 Task: Find connections with filter location Samrāla with filter topic #programingwith filter profile language Potuguese with filter current company Crowe with filter school Government Higher Secondary School - India with filter industry Accessible Hardware Manufacturing with filter service category Filing with filter keywords title Drafter
Action: Mouse moved to (518, 67)
Screenshot: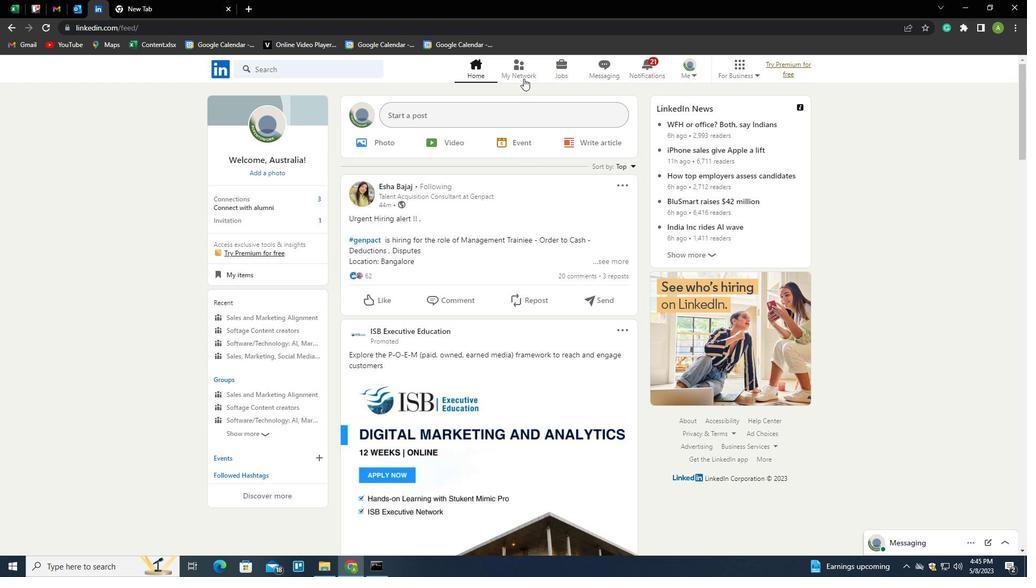 
Action: Mouse pressed left at (518, 67)
Screenshot: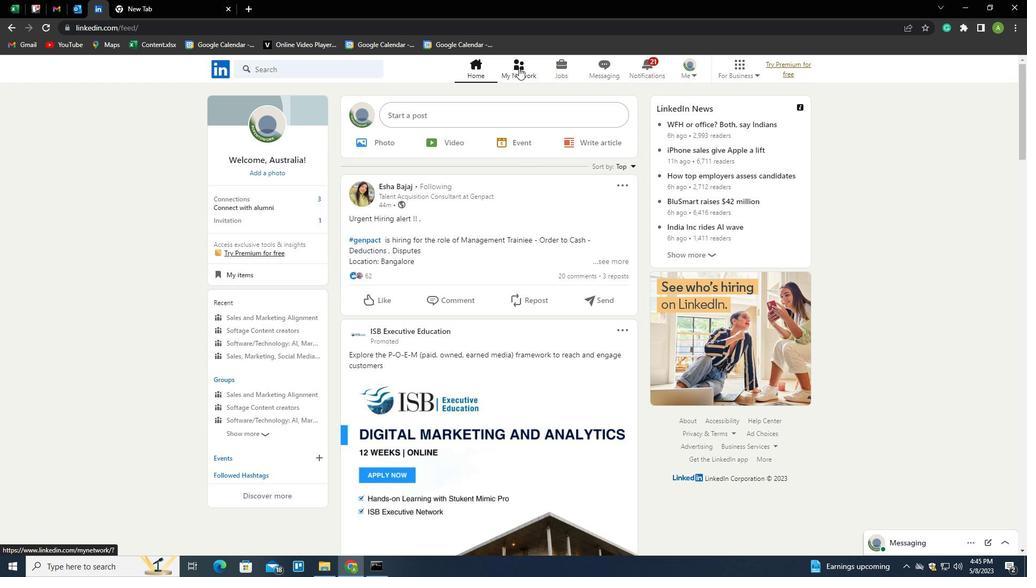 
Action: Mouse moved to (287, 127)
Screenshot: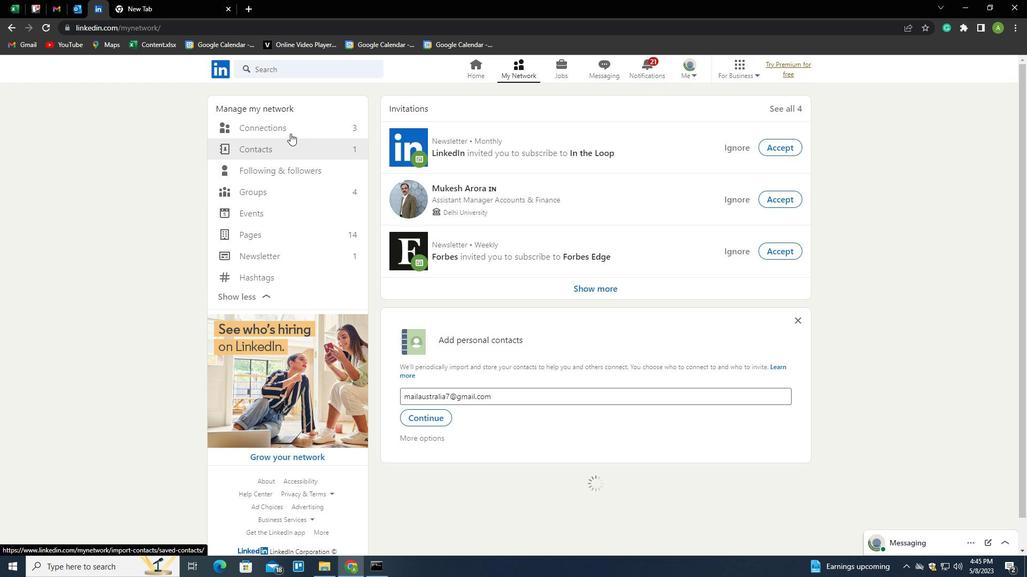 
Action: Mouse pressed left at (287, 127)
Screenshot: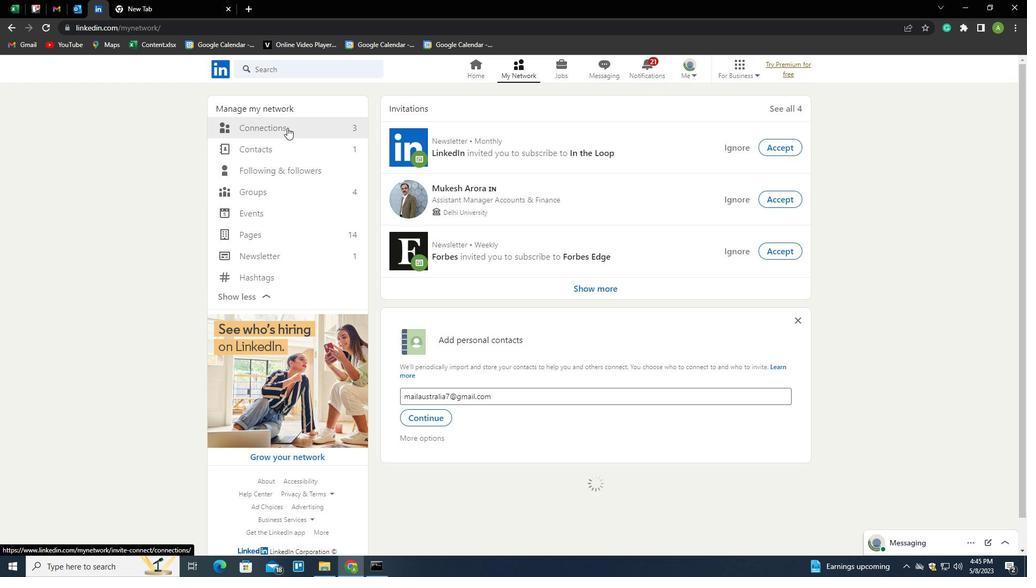 
Action: Mouse moved to (588, 128)
Screenshot: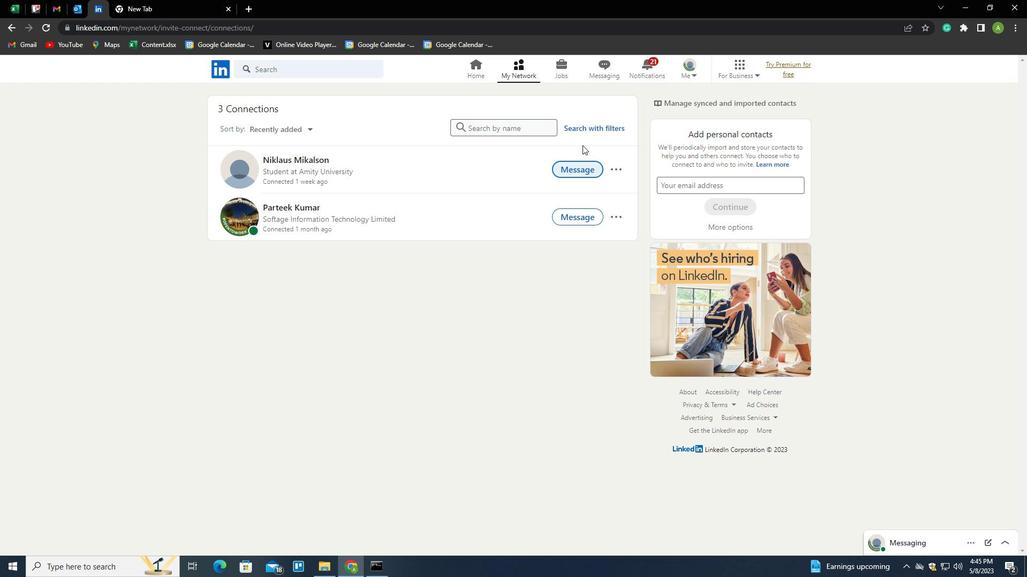 
Action: Mouse pressed left at (588, 128)
Screenshot: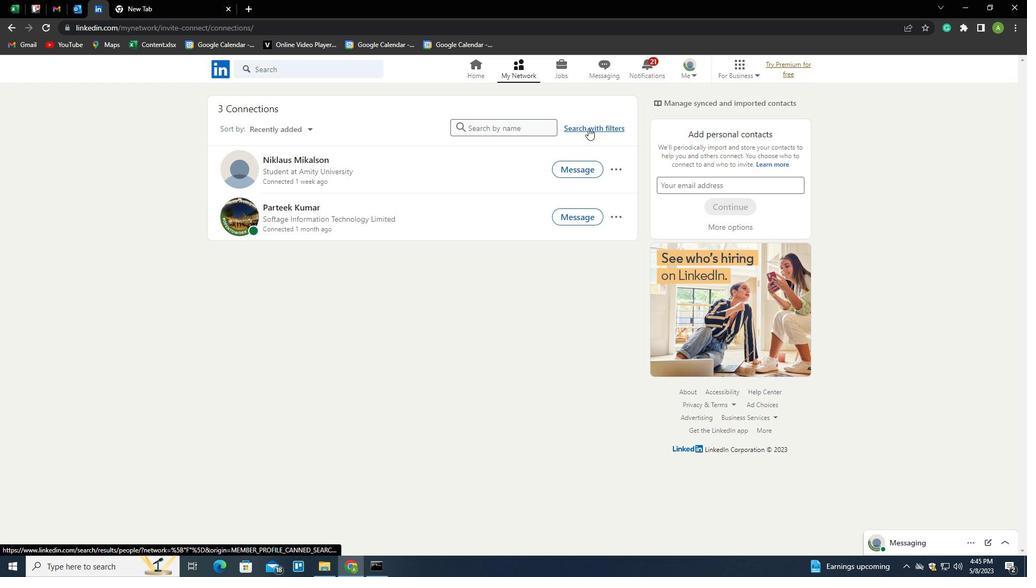 
Action: Mouse moved to (550, 98)
Screenshot: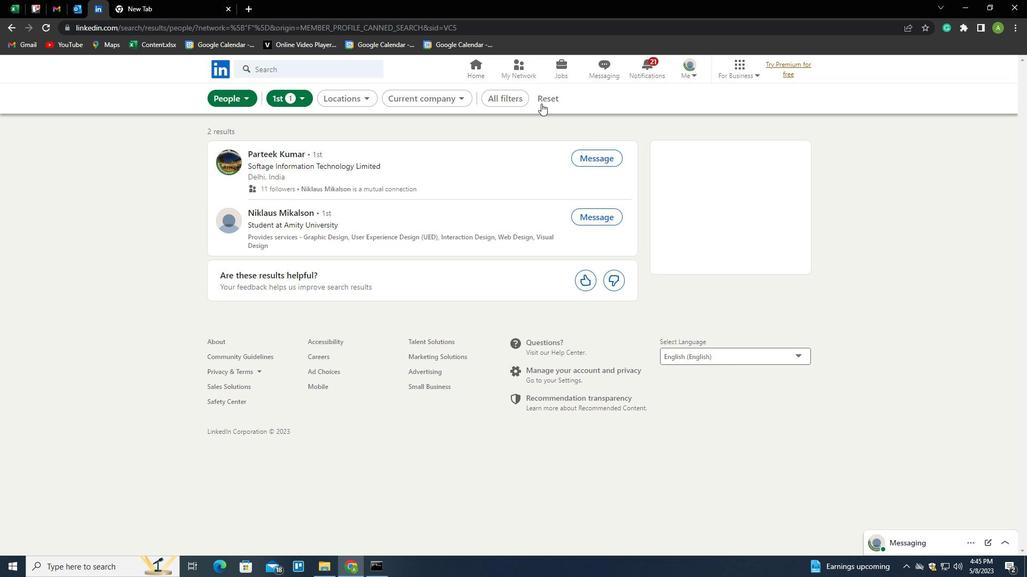 
Action: Mouse pressed left at (550, 98)
Screenshot: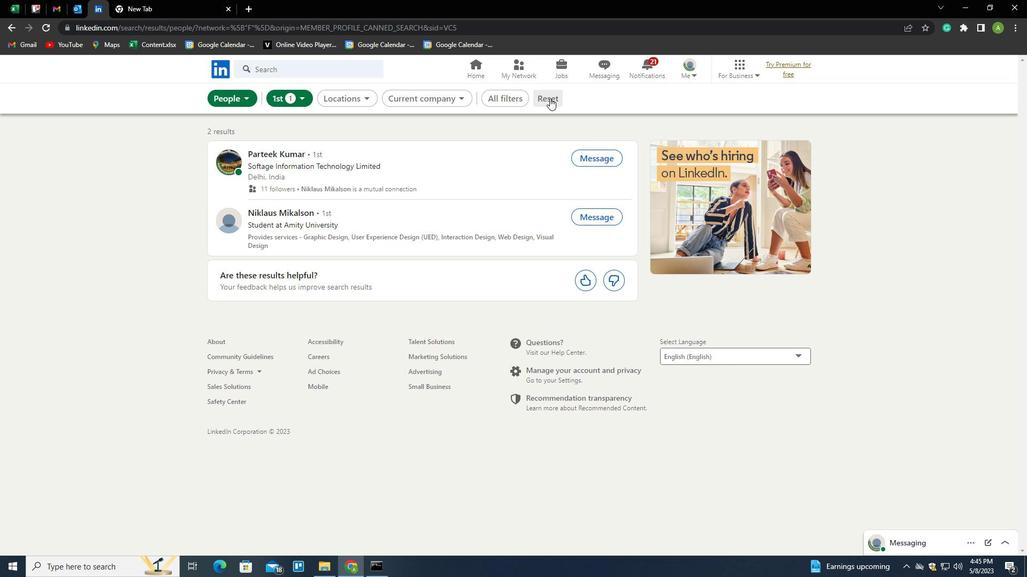 
Action: Mouse moved to (530, 97)
Screenshot: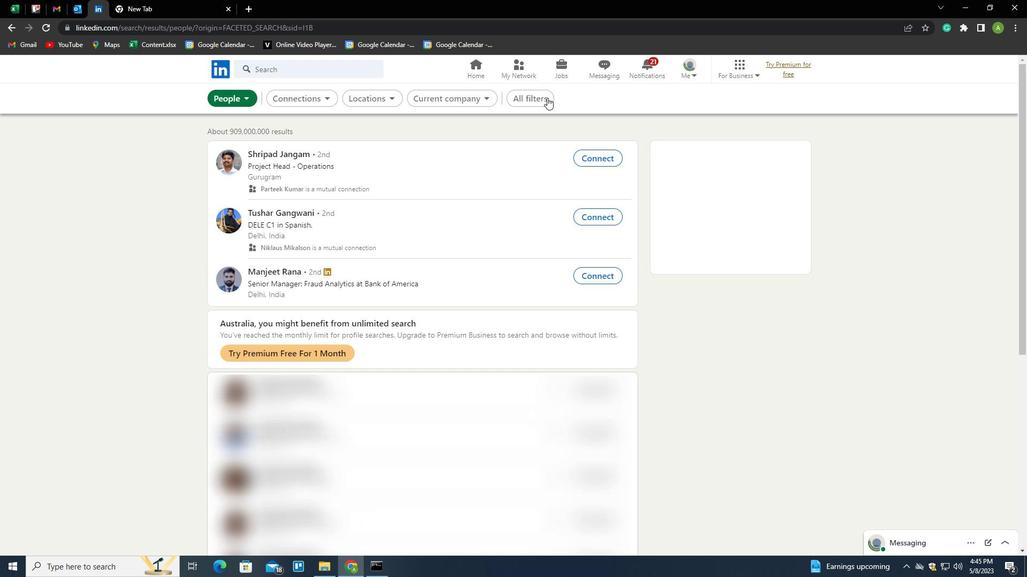 
Action: Mouse pressed left at (530, 97)
Screenshot: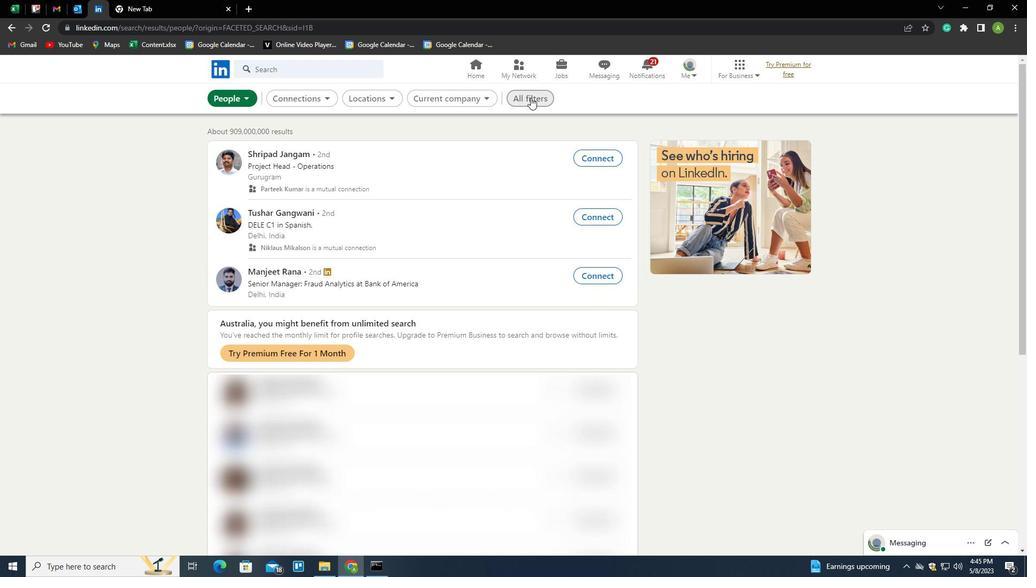 
Action: Mouse moved to (905, 386)
Screenshot: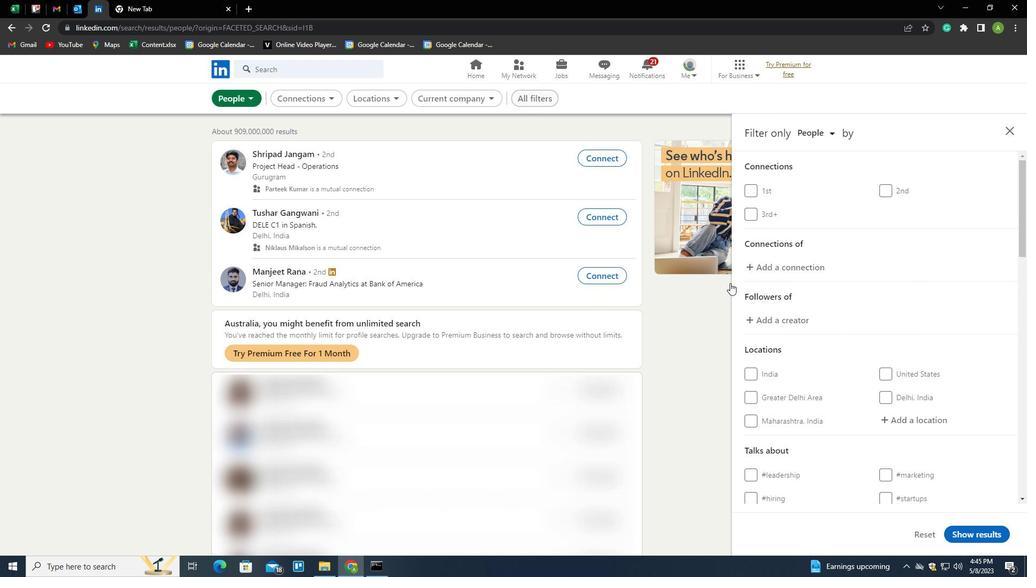 
Action: Mouse scrolled (905, 385) with delta (0, 0)
Screenshot: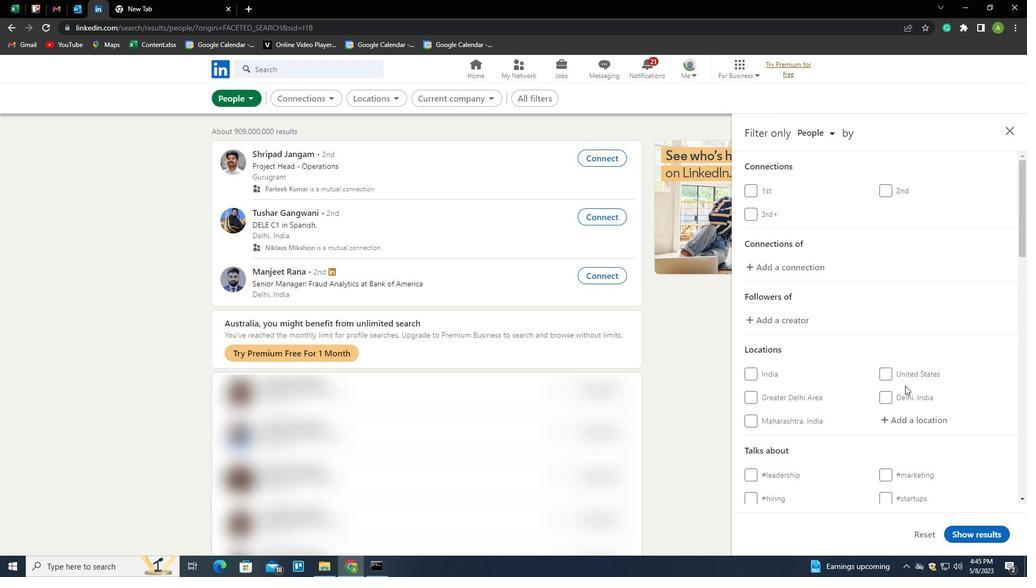 
Action: Mouse scrolled (905, 385) with delta (0, 0)
Screenshot: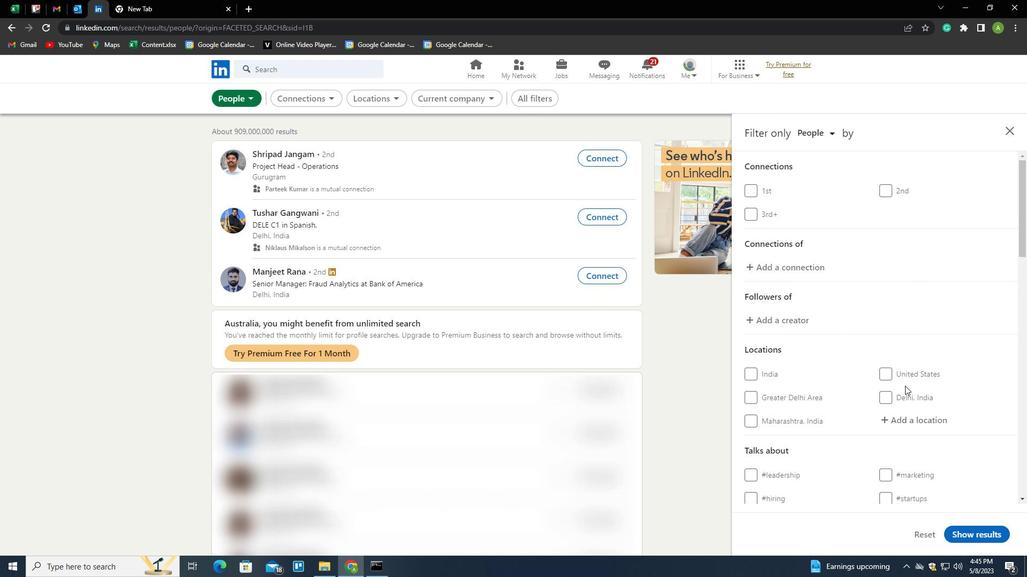 
Action: Mouse moved to (896, 316)
Screenshot: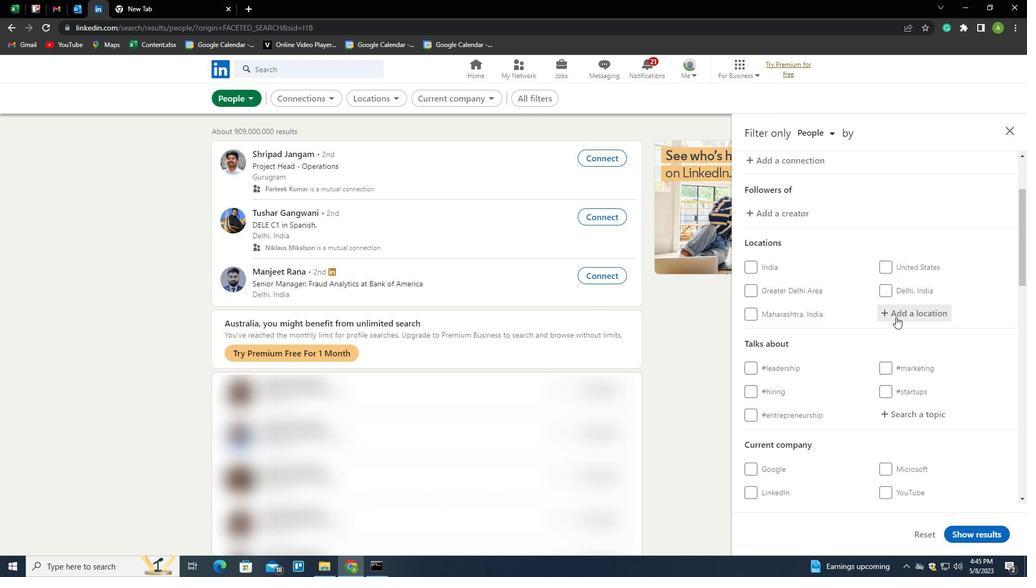 
Action: Mouse pressed left at (896, 316)
Screenshot: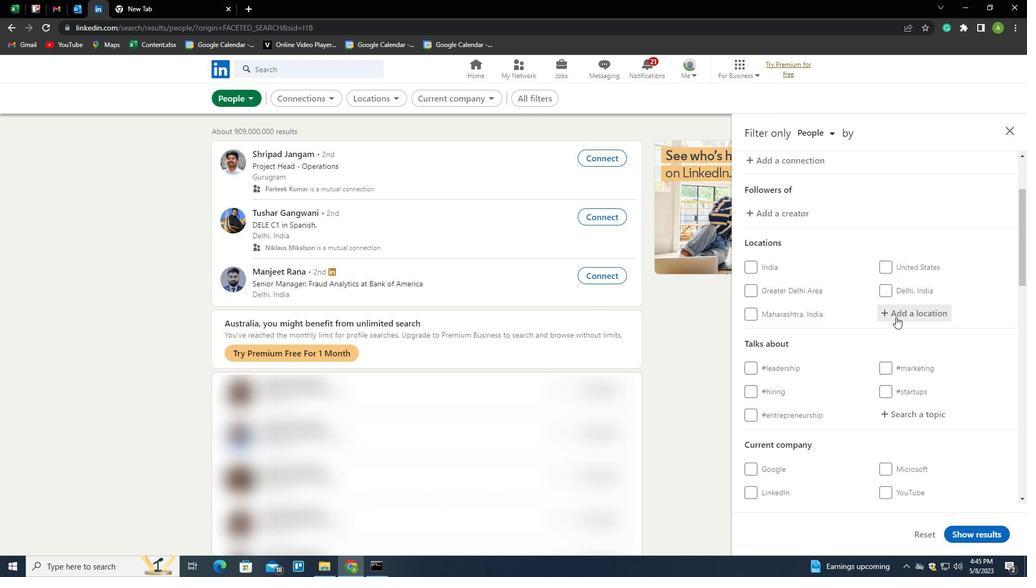 
Action: Key pressed <Key.shift>SA
Screenshot: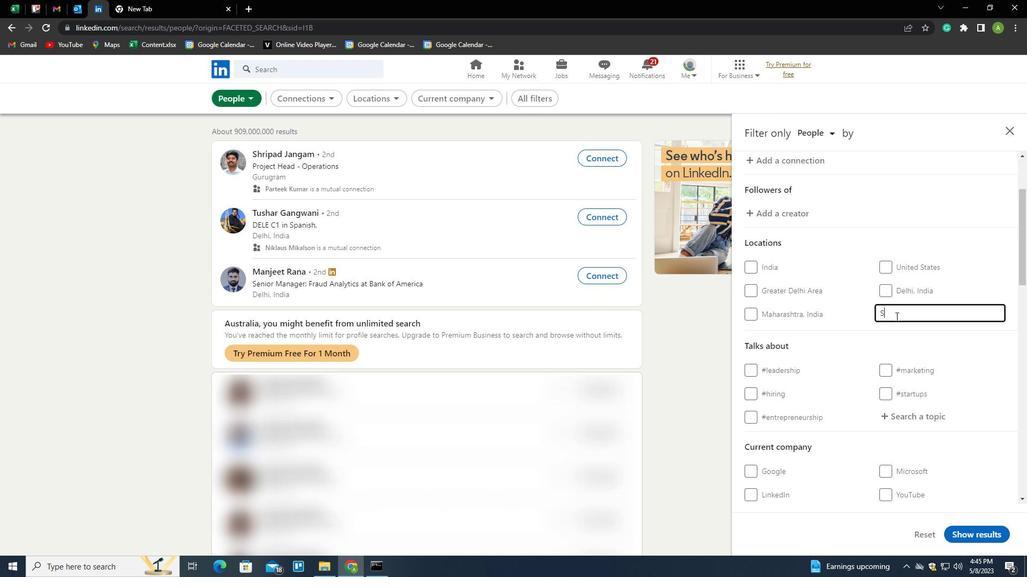 
Action: Mouse moved to (948, 281)
Screenshot: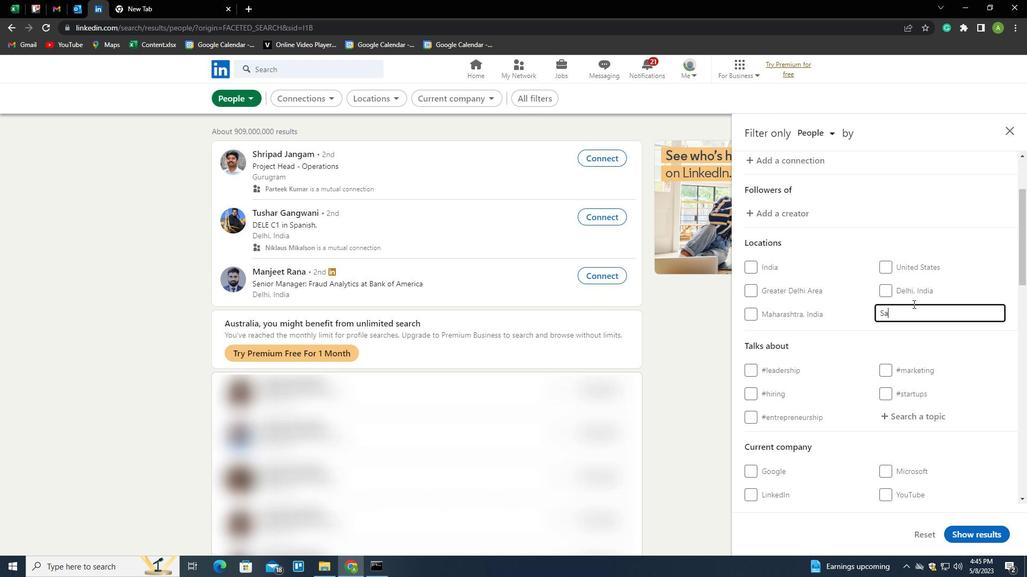 
Action: Key pressed MRALA<Key.down><Key.enter>
Screenshot: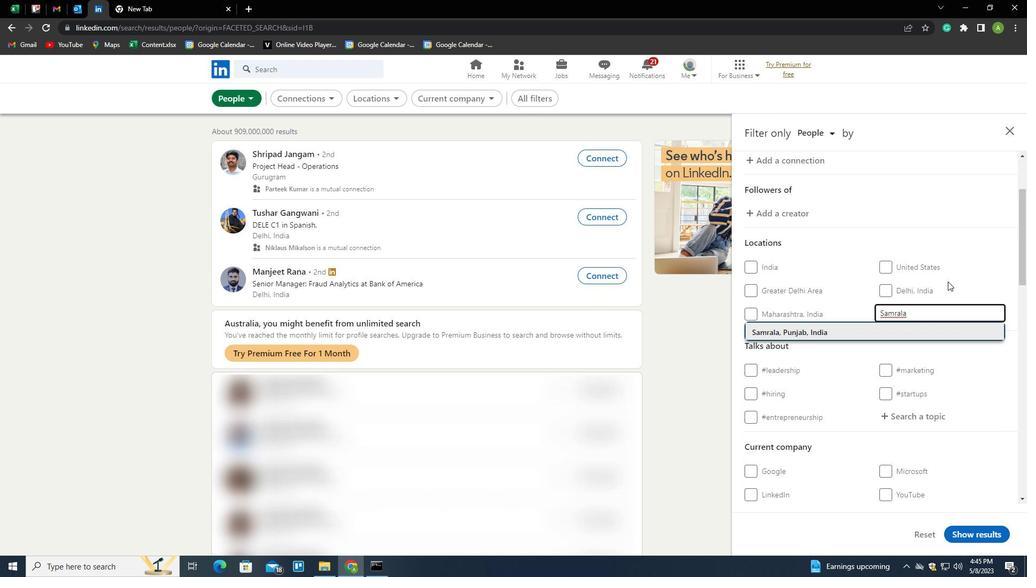 
Action: Mouse scrolled (948, 281) with delta (0, 0)
Screenshot: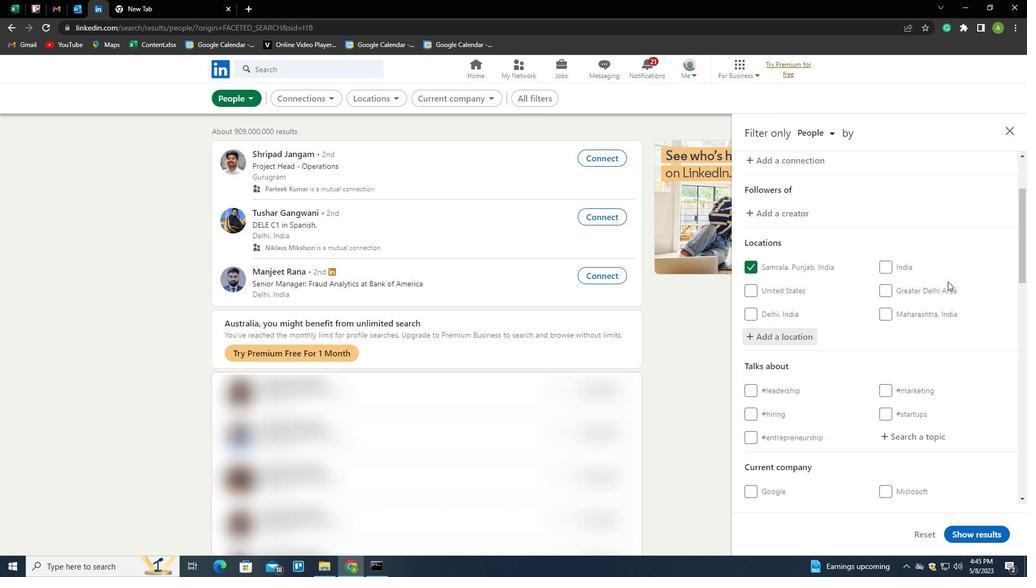 
Action: Mouse scrolled (948, 281) with delta (0, 0)
Screenshot: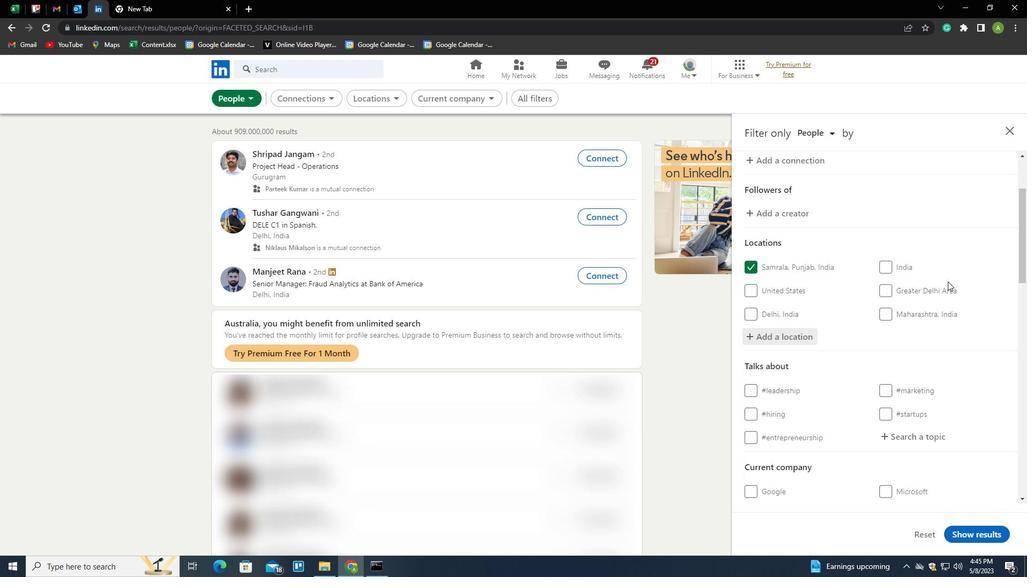
Action: Mouse scrolled (948, 281) with delta (0, 0)
Screenshot: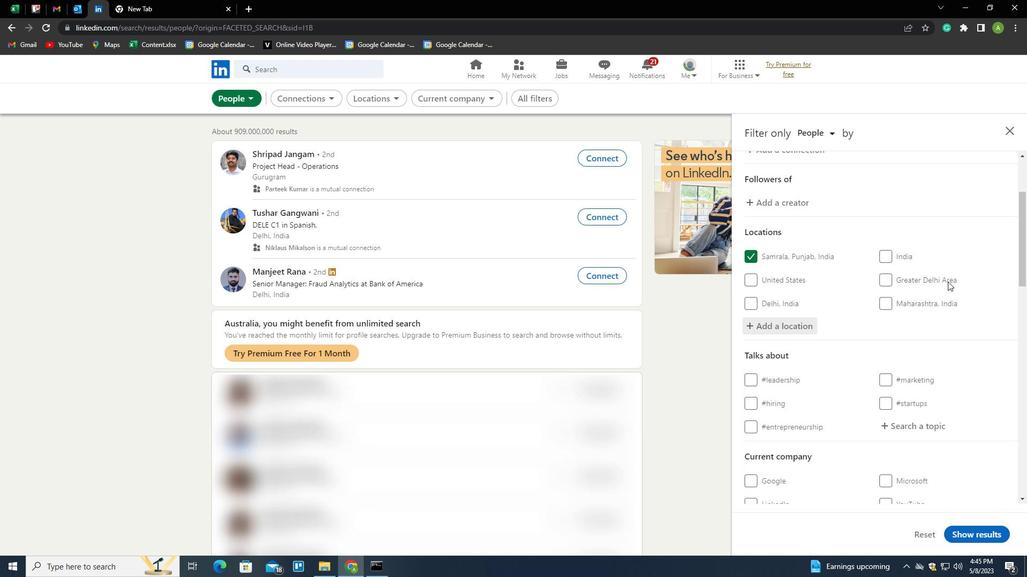 
Action: Mouse moved to (931, 279)
Screenshot: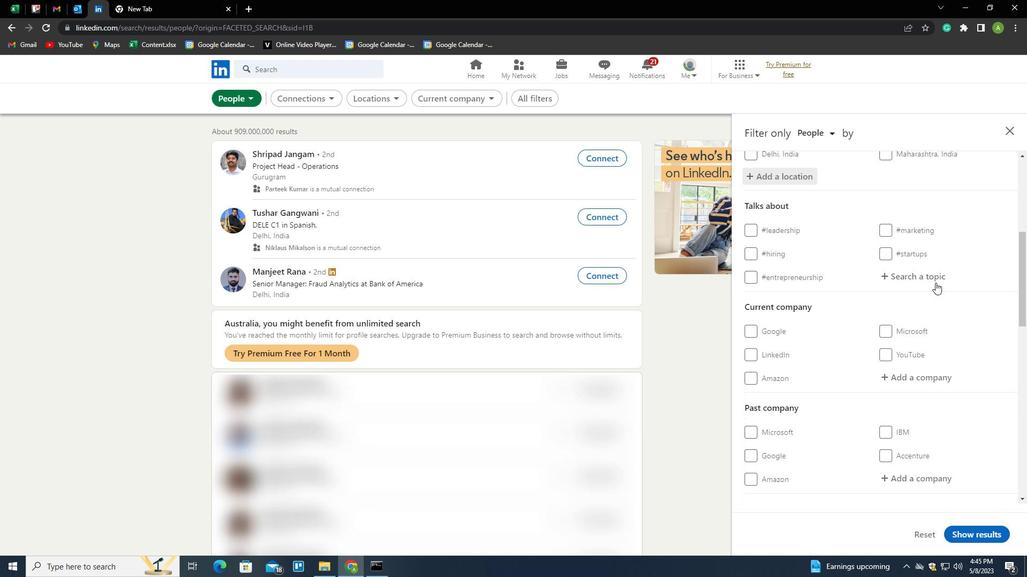 
Action: Mouse pressed left at (931, 279)
Screenshot: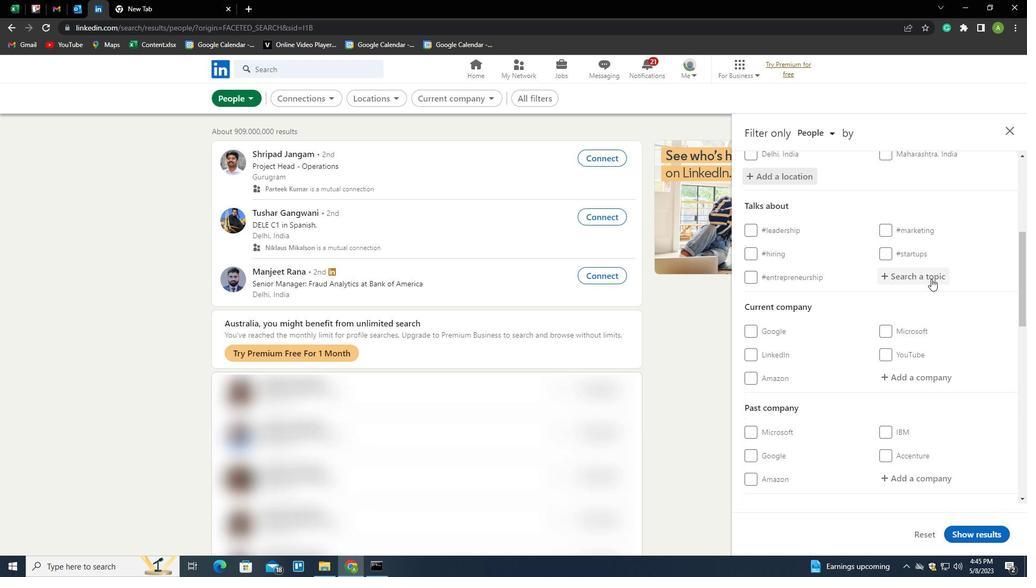 
Action: Mouse moved to (930, 279)
Screenshot: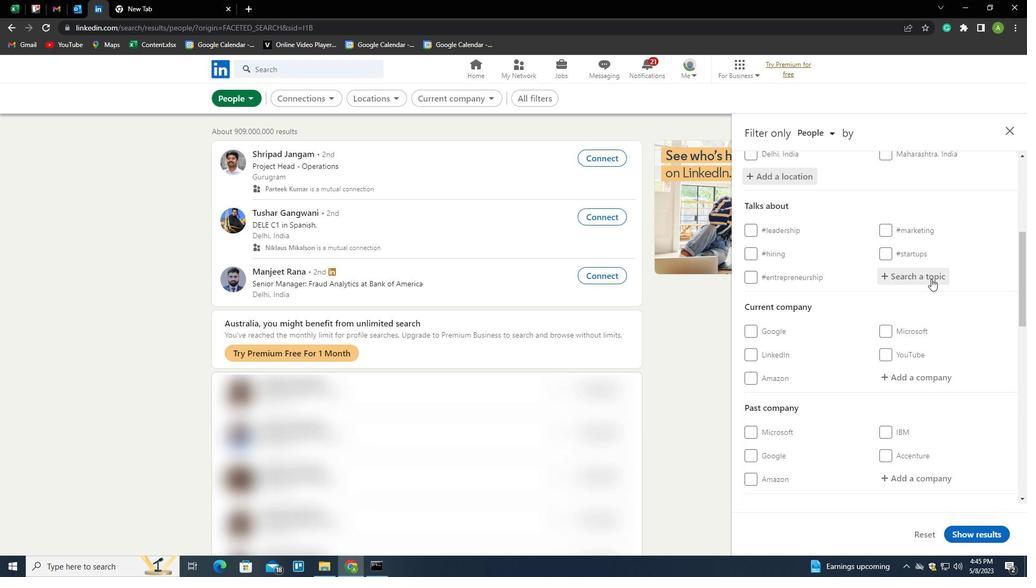 
Action: Key pressed PROGRAMMING<Key.down><Key.enter>
Screenshot: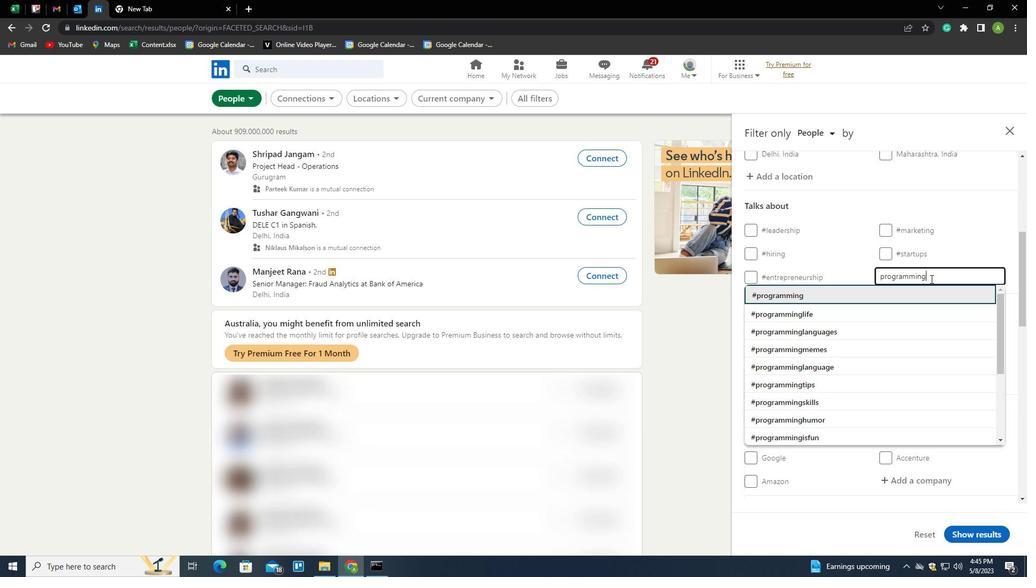 
Action: Mouse scrolled (930, 278) with delta (0, 0)
Screenshot: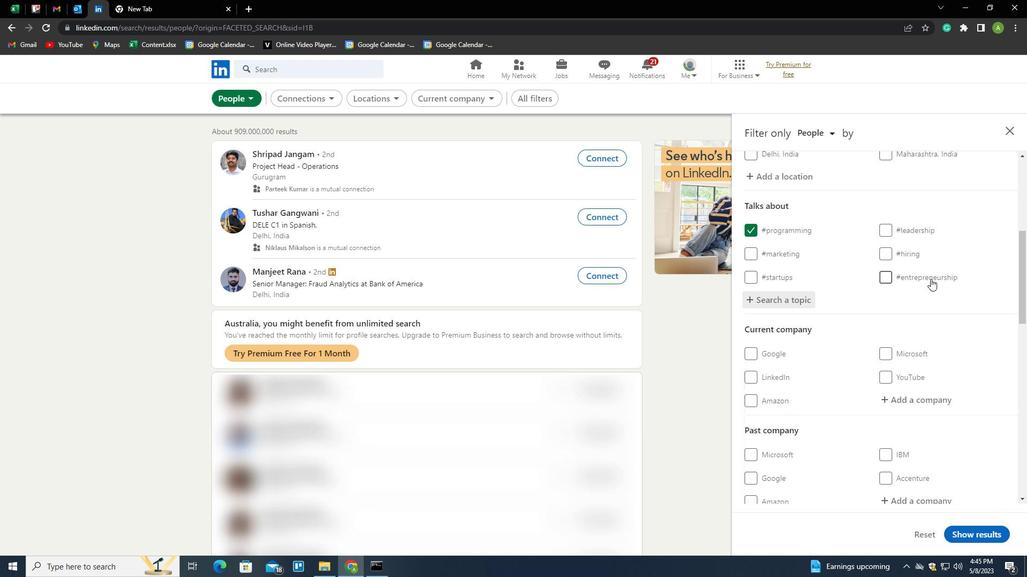 
Action: Mouse scrolled (930, 278) with delta (0, 0)
Screenshot: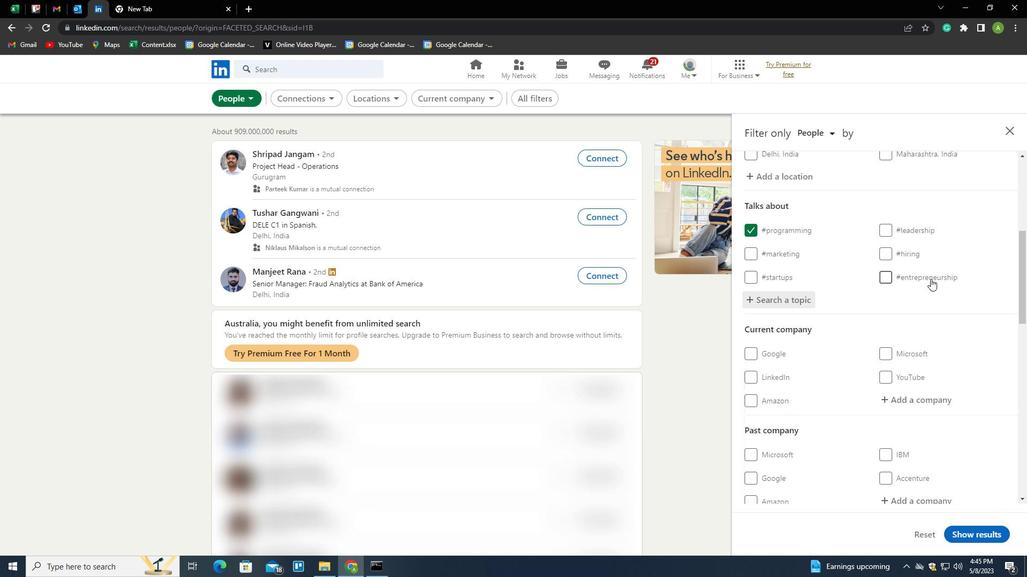 
Action: Mouse scrolled (930, 278) with delta (0, 0)
Screenshot: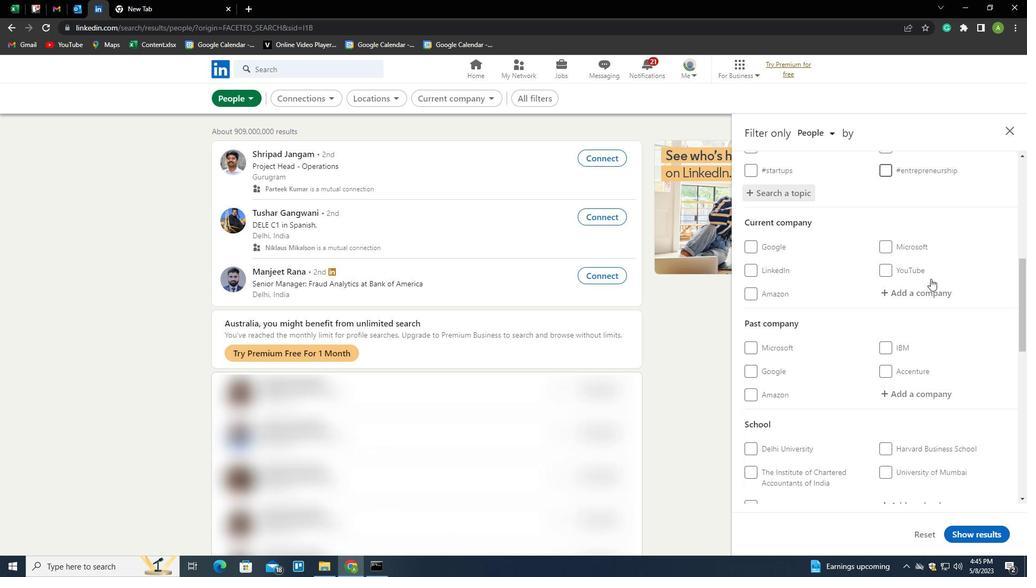 
Action: Mouse moved to (914, 287)
Screenshot: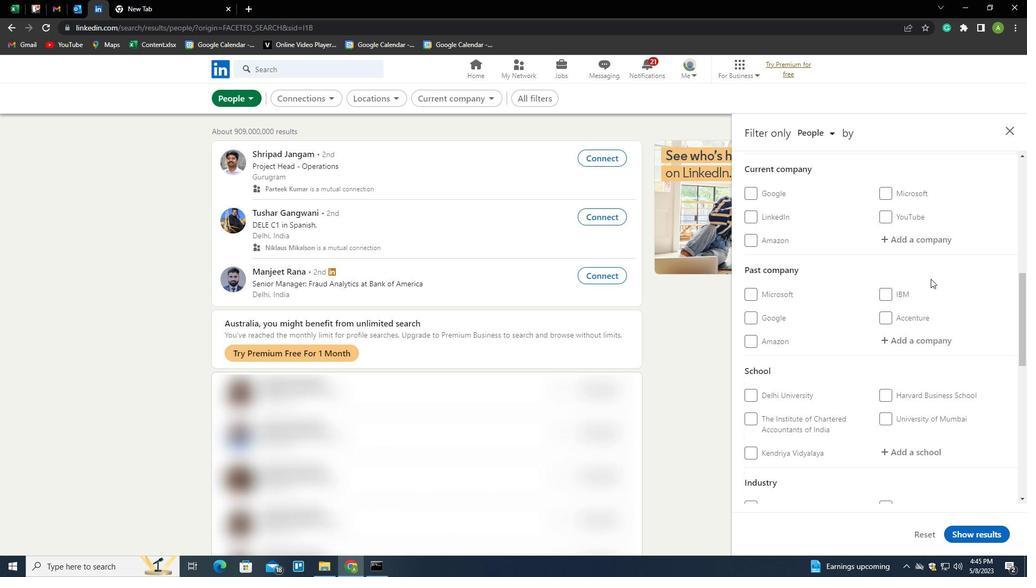 
Action: Mouse scrolled (914, 286) with delta (0, 0)
Screenshot: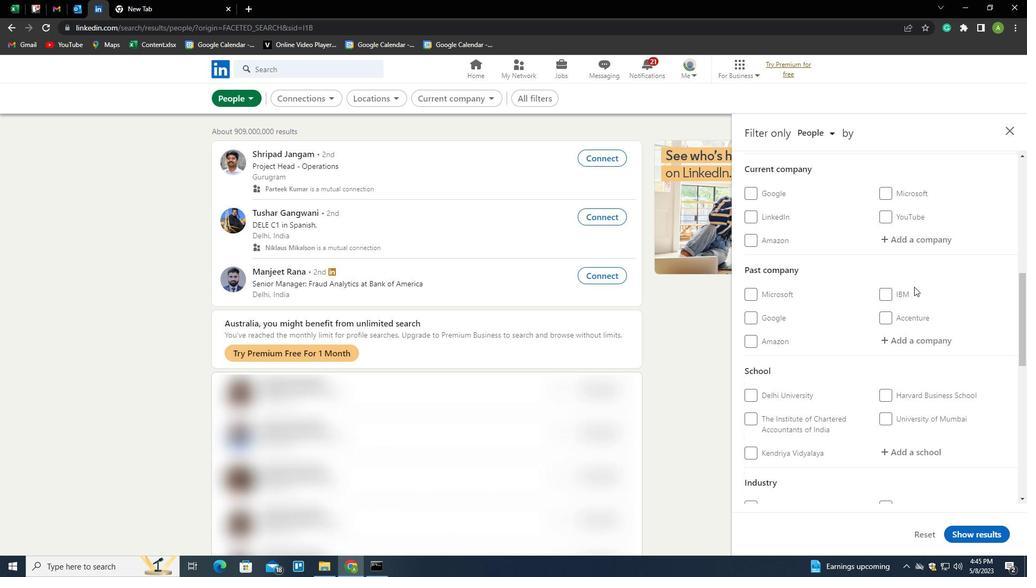 
Action: Mouse scrolled (914, 286) with delta (0, 0)
Screenshot: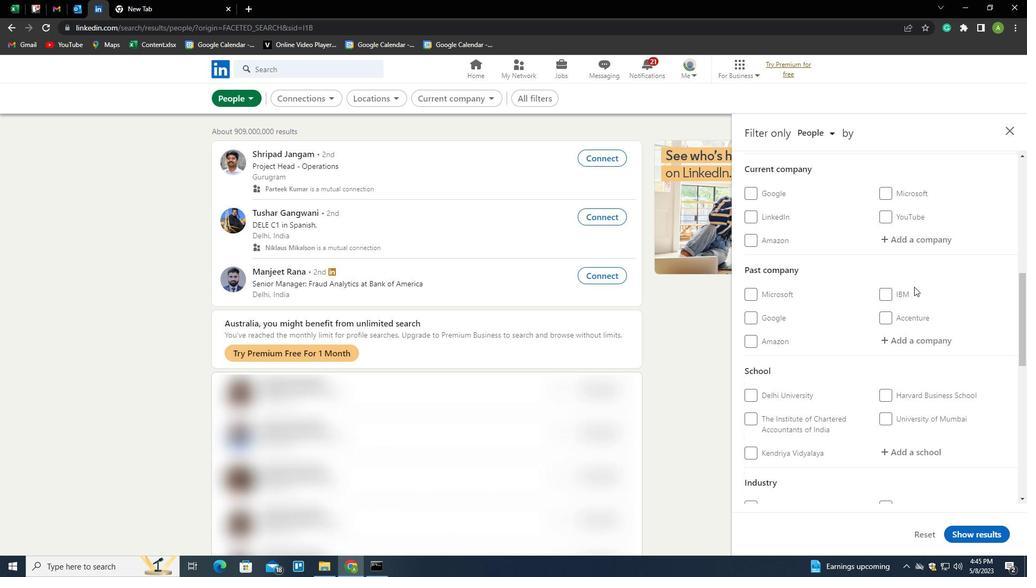 
Action: Mouse scrolled (914, 286) with delta (0, 0)
Screenshot: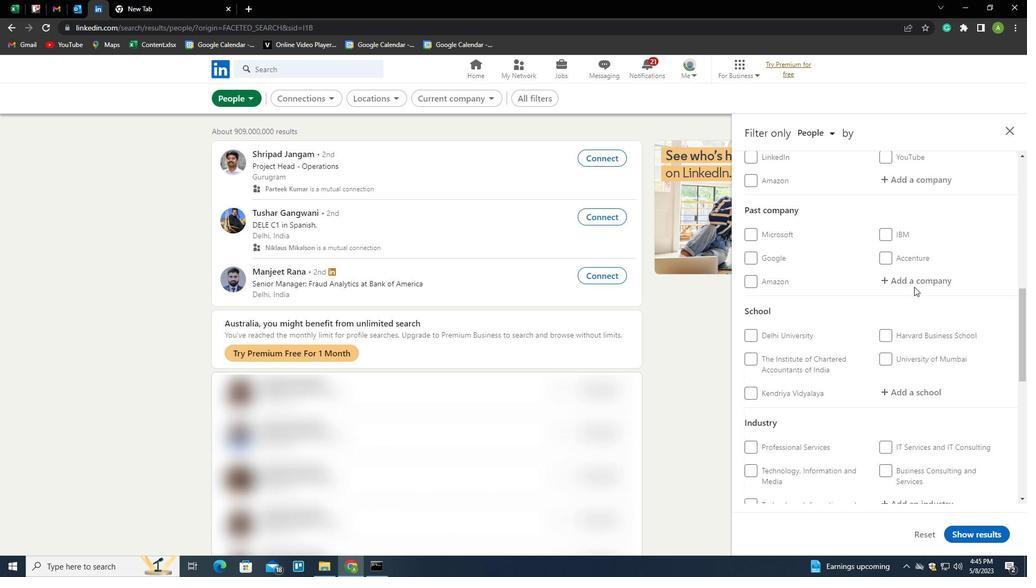 
Action: Mouse scrolled (914, 286) with delta (0, 0)
Screenshot: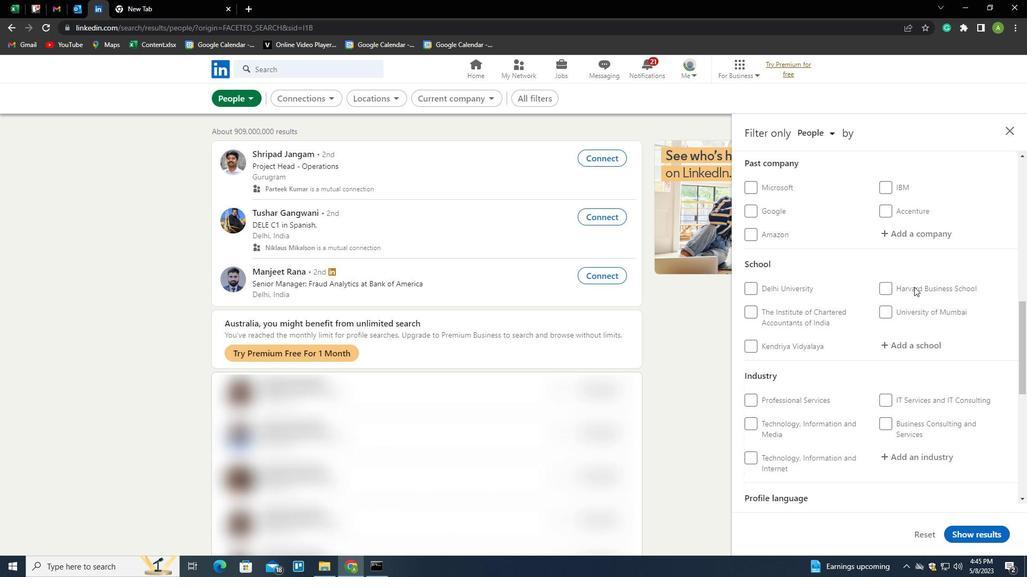 
Action: Mouse scrolled (914, 286) with delta (0, 0)
Screenshot: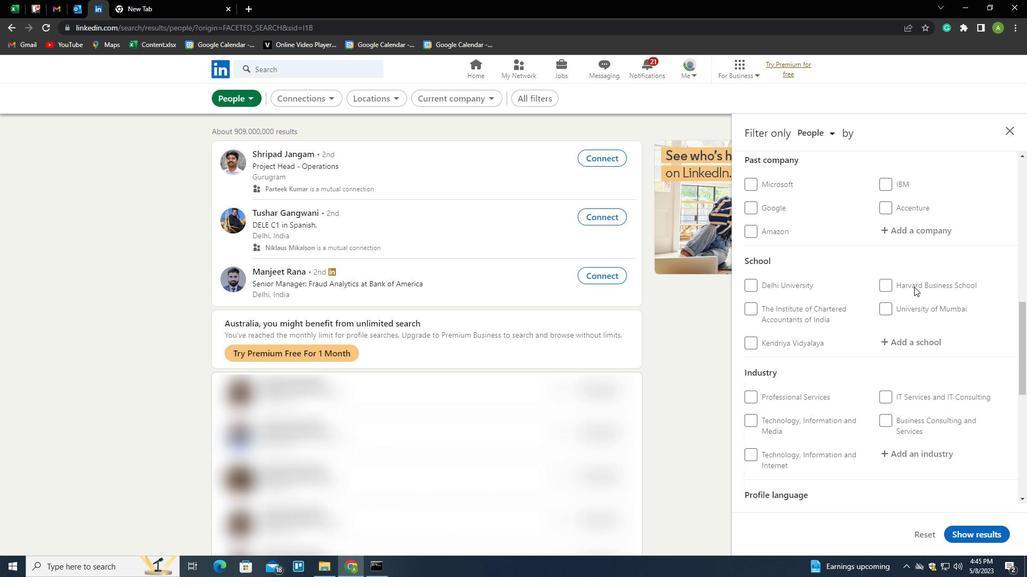 
Action: Mouse scrolled (914, 286) with delta (0, 0)
Screenshot: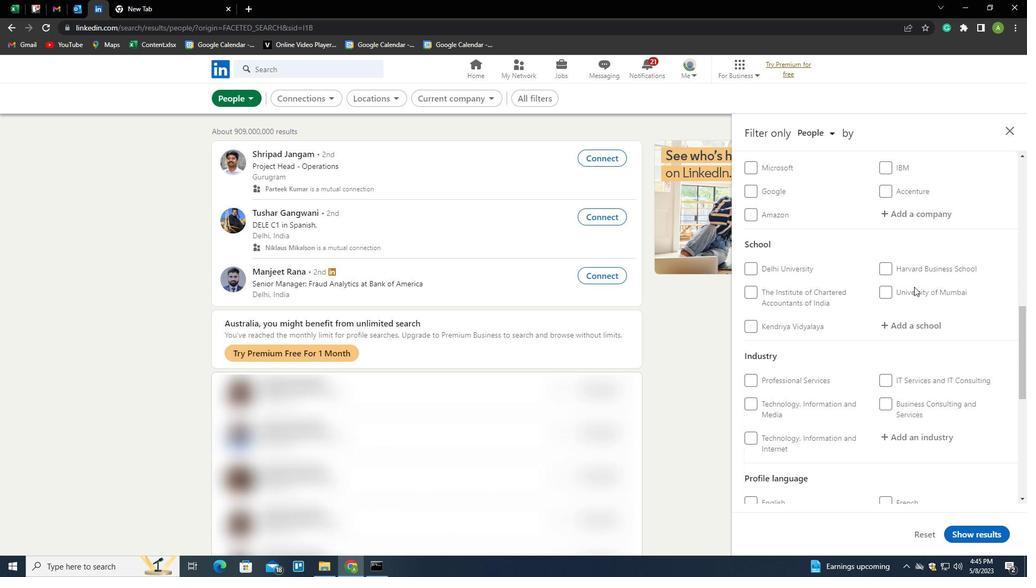 
Action: Mouse scrolled (914, 286) with delta (0, 0)
Screenshot: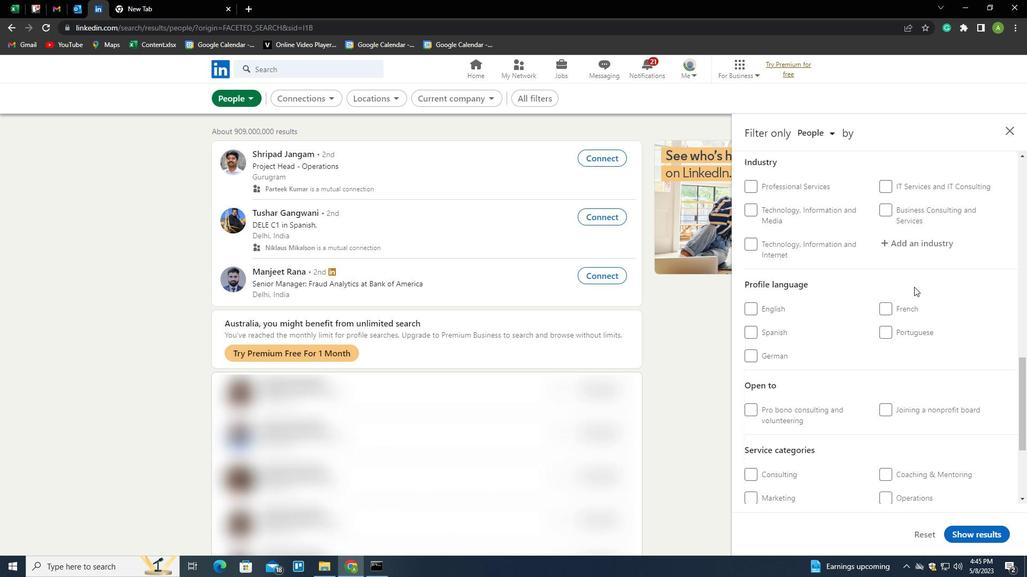 
Action: Mouse moved to (906, 280)
Screenshot: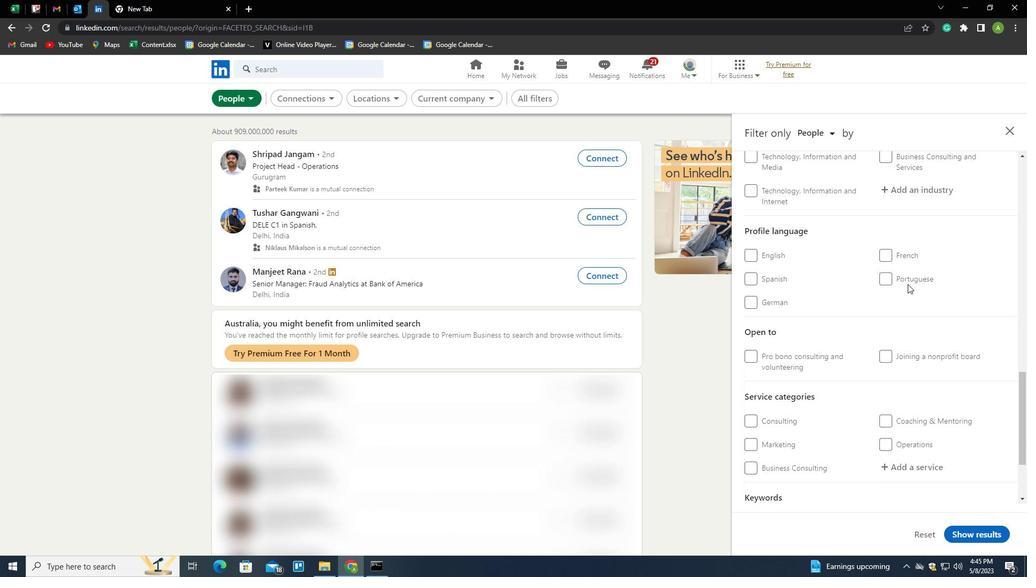 
Action: Mouse pressed left at (906, 280)
Screenshot: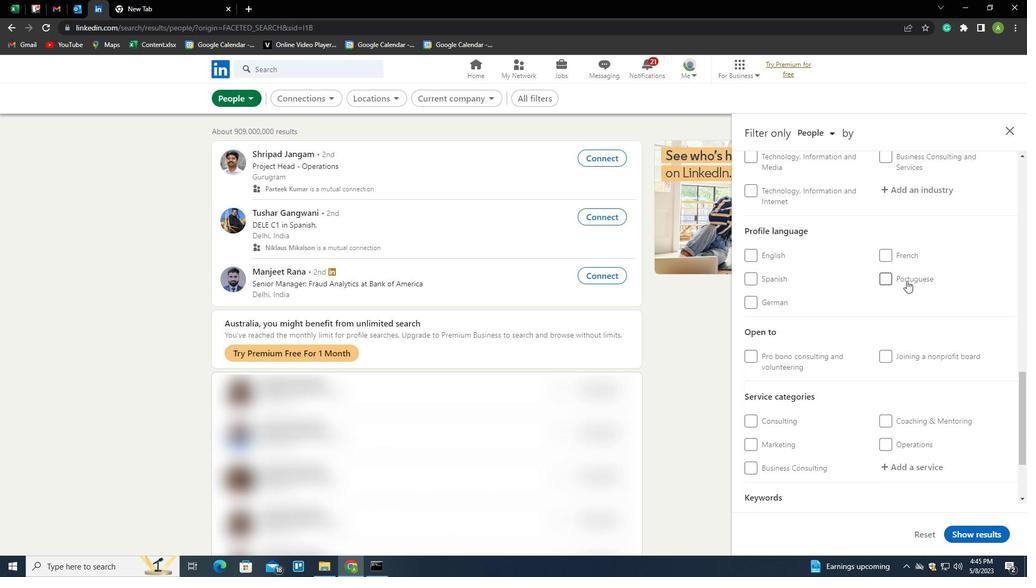 
Action: Mouse moved to (960, 261)
Screenshot: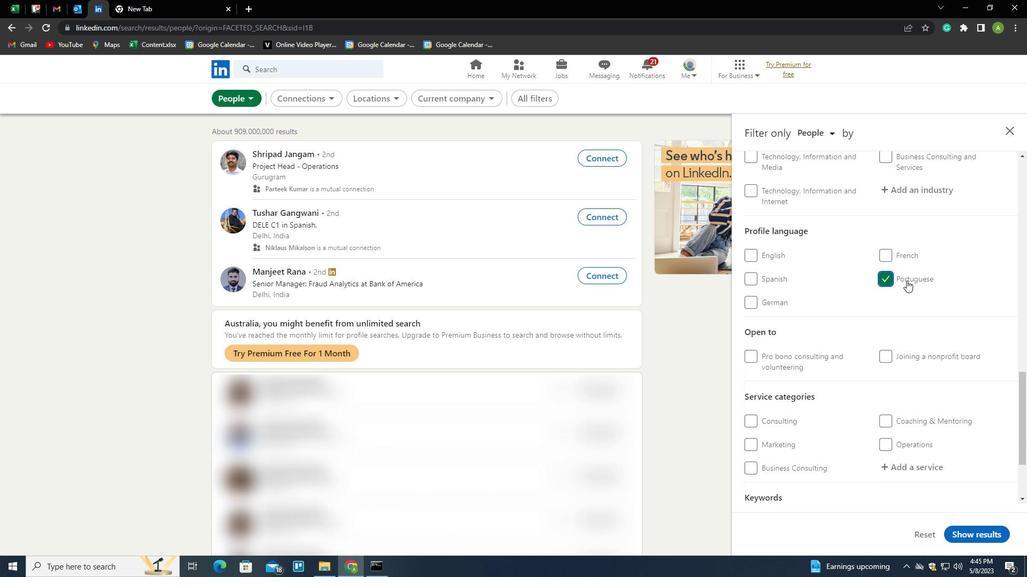 
Action: Mouse scrolled (960, 261) with delta (0, 0)
Screenshot: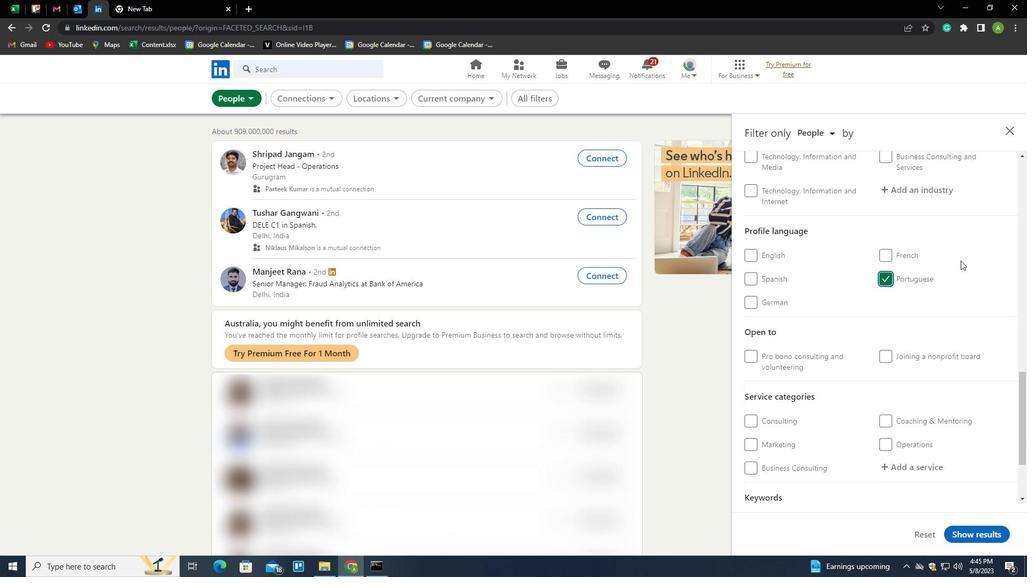 
Action: Mouse moved to (961, 260)
Screenshot: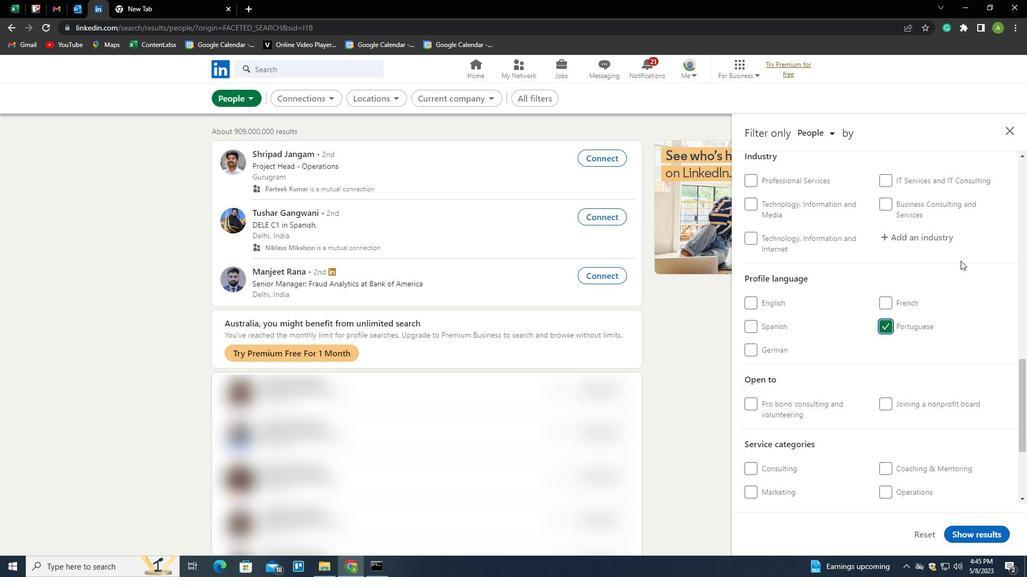 
Action: Mouse scrolled (961, 261) with delta (0, 0)
Screenshot: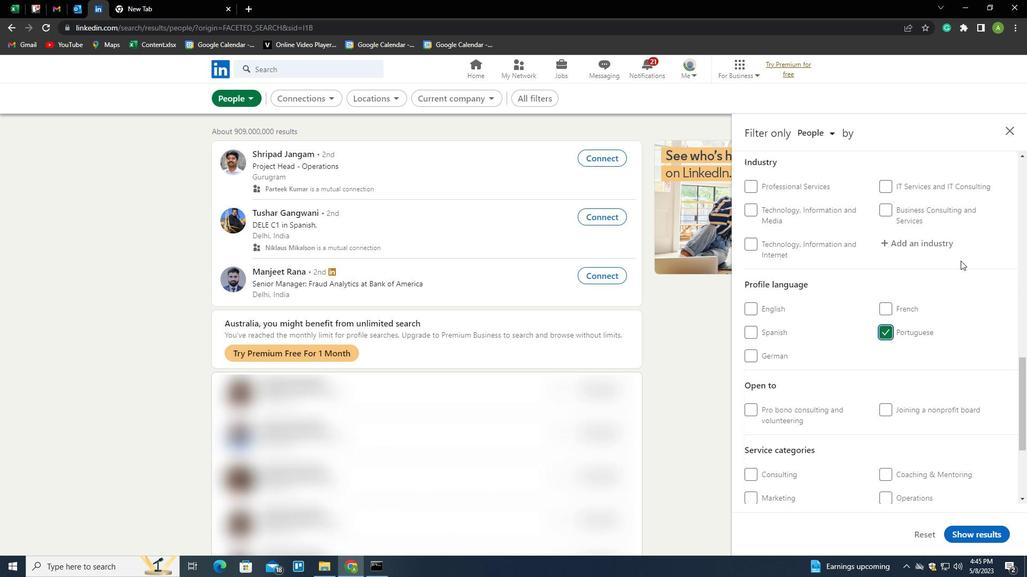 
Action: Mouse scrolled (961, 261) with delta (0, 0)
Screenshot: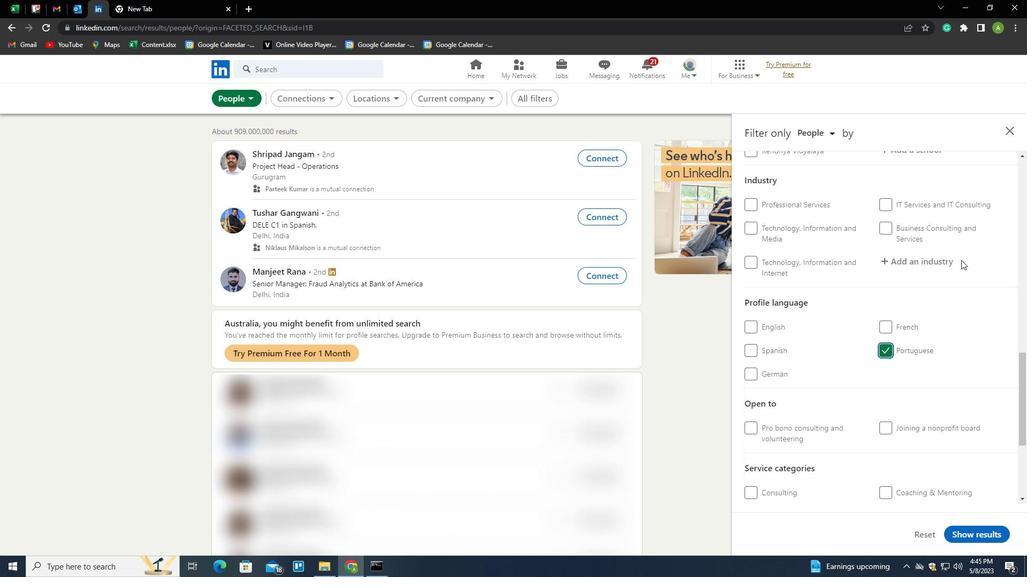 
Action: Mouse scrolled (961, 261) with delta (0, 0)
Screenshot: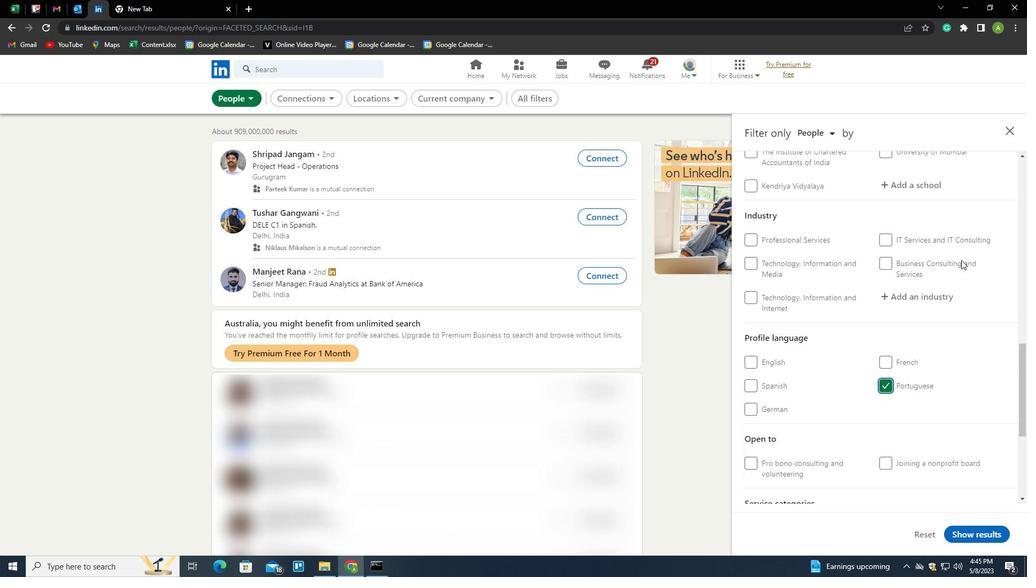 
Action: Mouse scrolled (961, 261) with delta (0, 0)
Screenshot: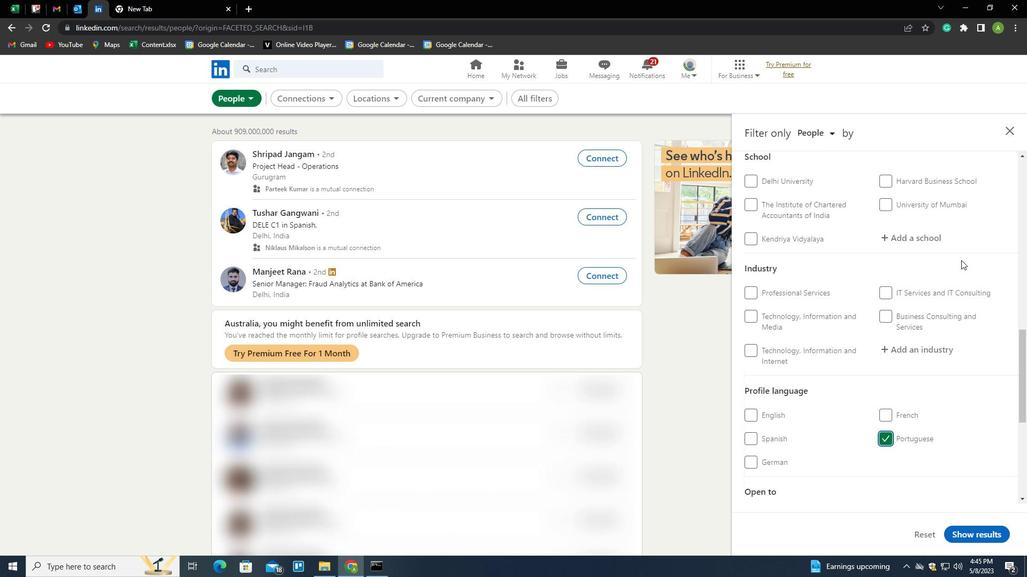 
Action: Mouse scrolled (961, 261) with delta (0, 0)
Screenshot: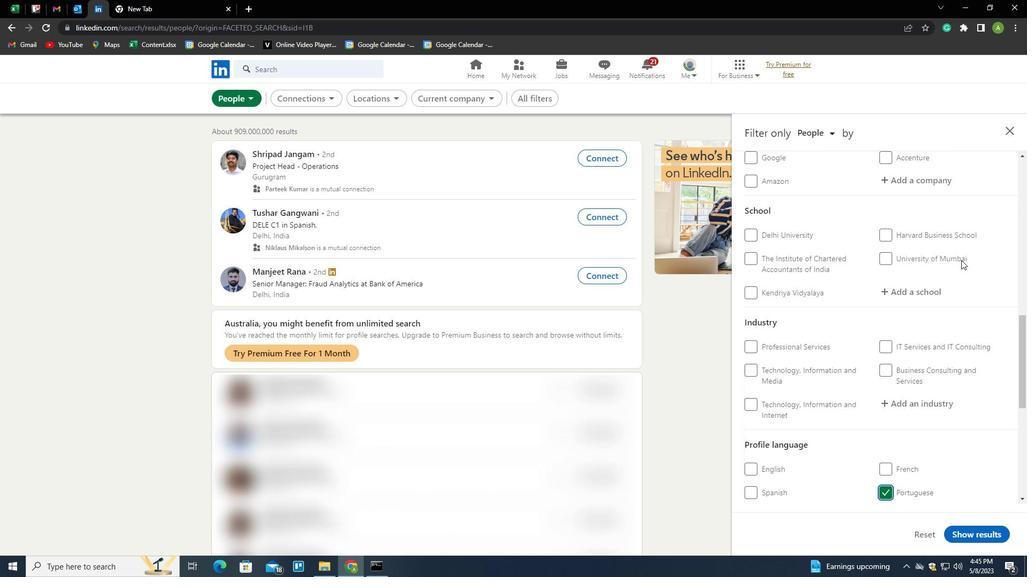 
Action: Mouse moved to (938, 276)
Screenshot: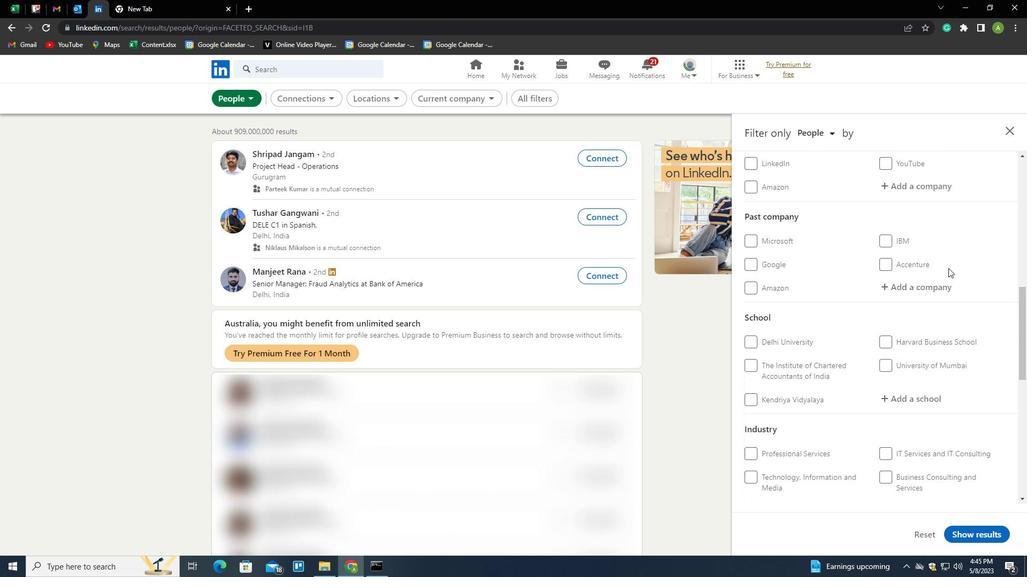 
Action: Mouse scrolled (938, 276) with delta (0, 0)
Screenshot: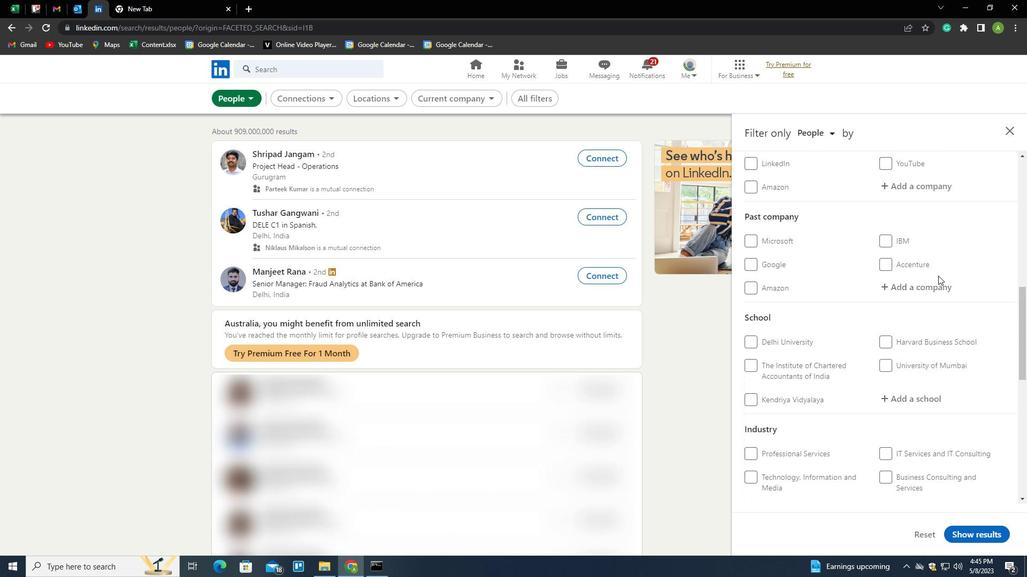 
Action: Mouse moved to (919, 245)
Screenshot: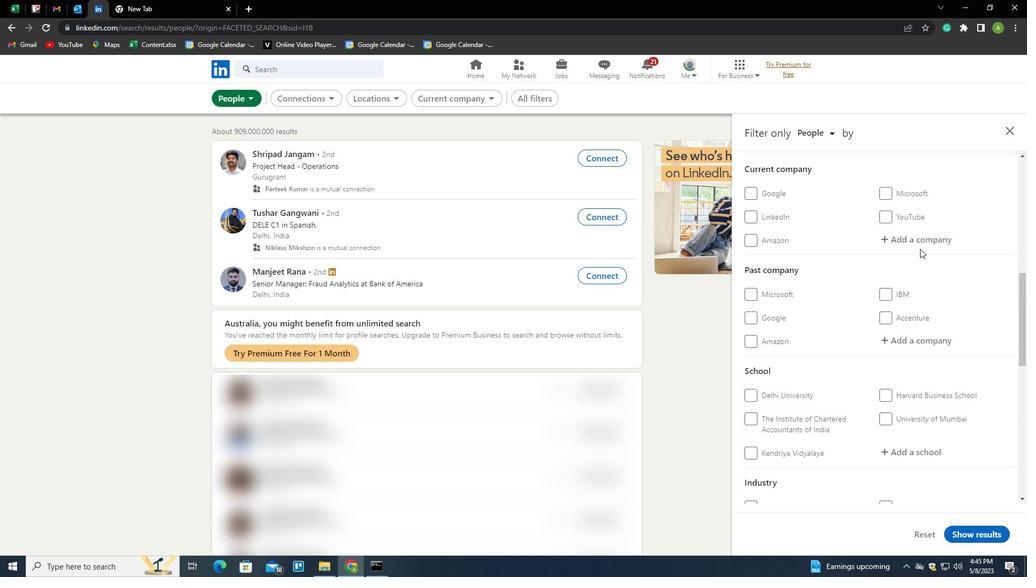 
Action: Mouse pressed left at (919, 245)
Screenshot: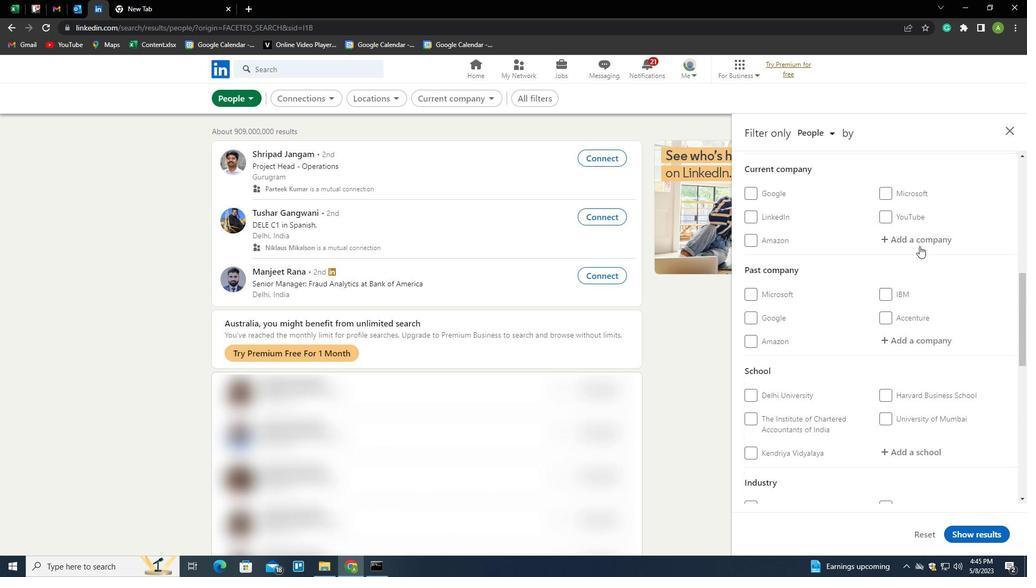 
Action: Key pressed <Key.shift>G
Screenshot: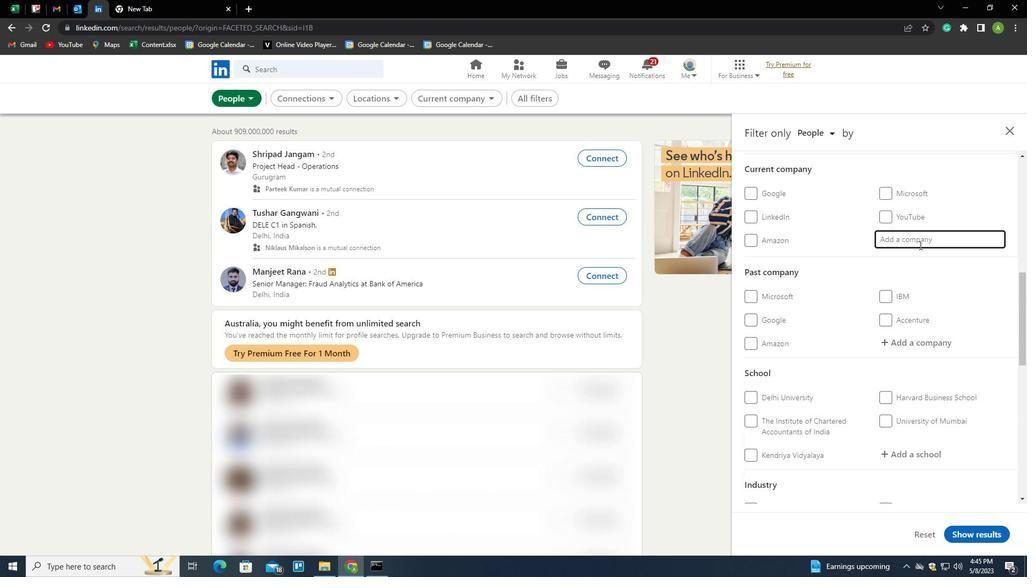
Action: Mouse moved to (918, 245)
Screenshot: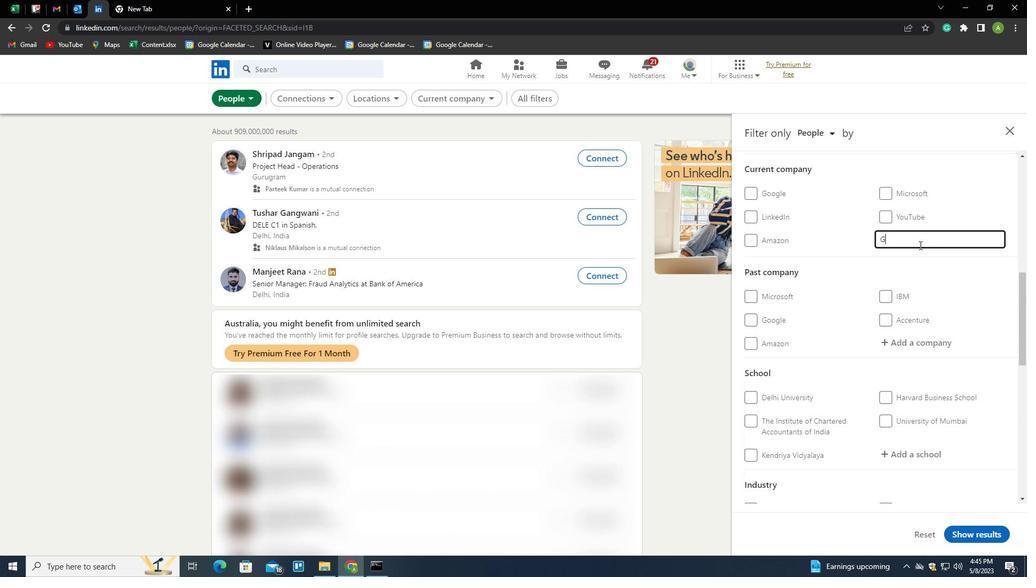 
Action: Key pressed <Key.backspace><Key.shift><Key.shift><Key.shift><Key.shift><Key.shift><Key.shift><Key.shift><Key.shift>CROWE<Key.down><Key.down><Key.enter>
Screenshot: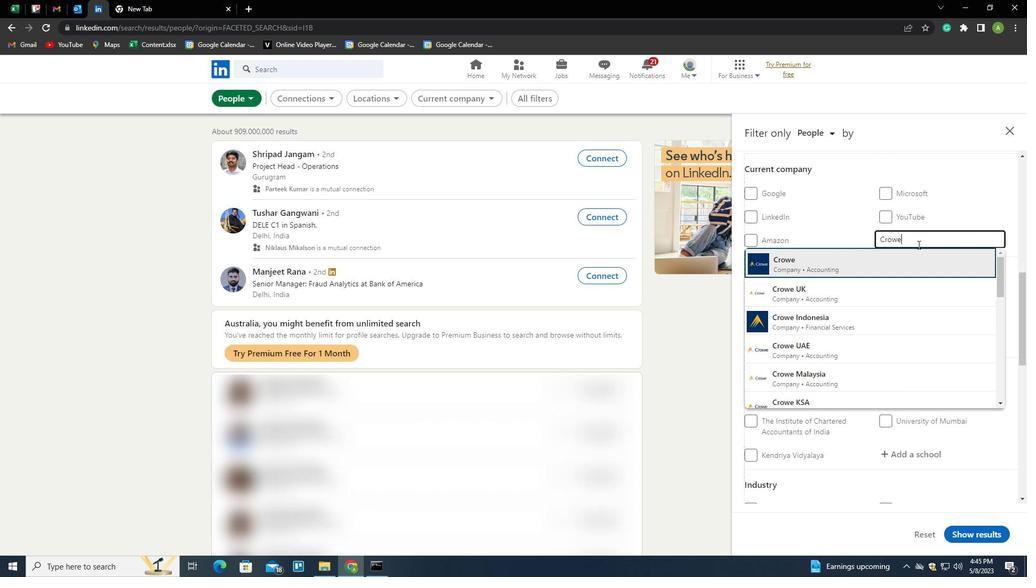 
Action: Mouse scrolled (918, 244) with delta (0, 0)
Screenshot: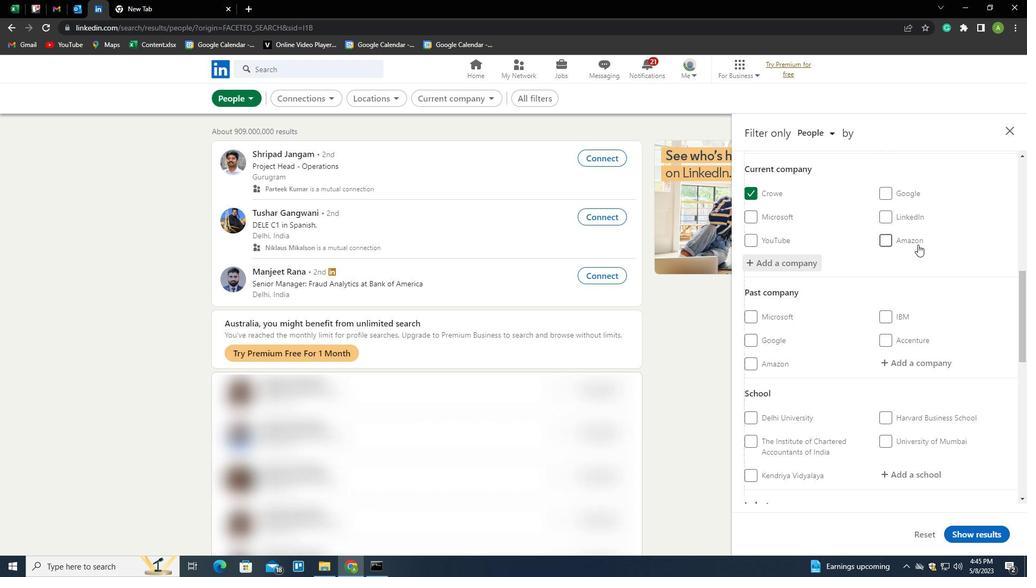 
Action: Mouse scrolled (918, 244) with delta (0, 0)
Screenshot: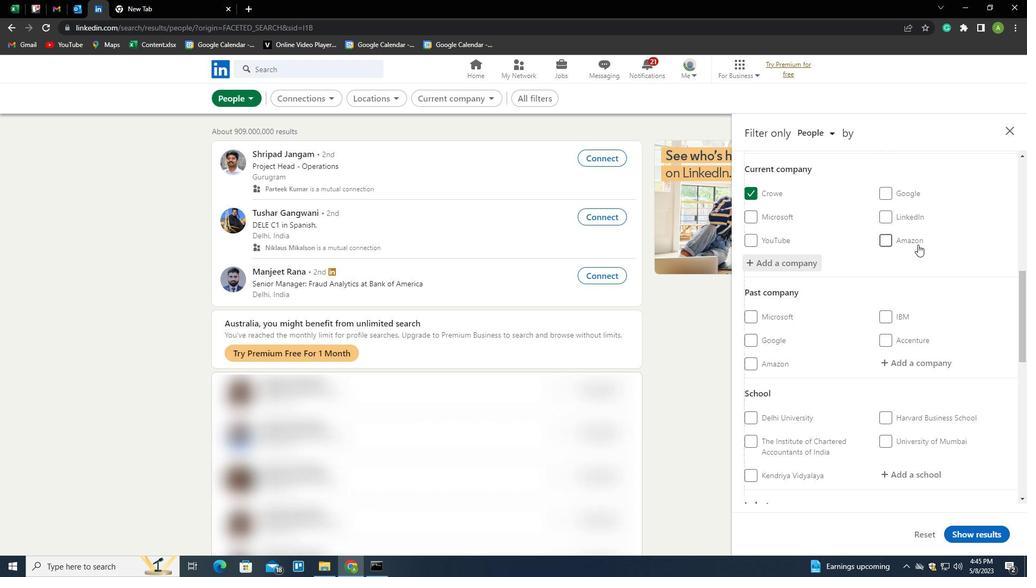 
Action: Mouse scrolled (918, 244) with delta (0, 0)
Screenshot: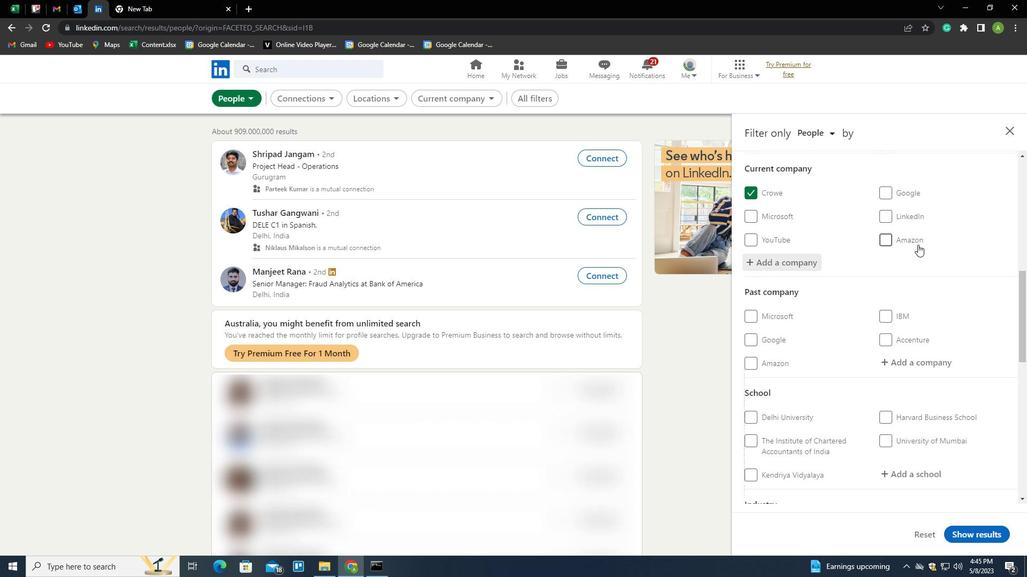 
Action: Mouse moved to (911, 314)
Screenshot: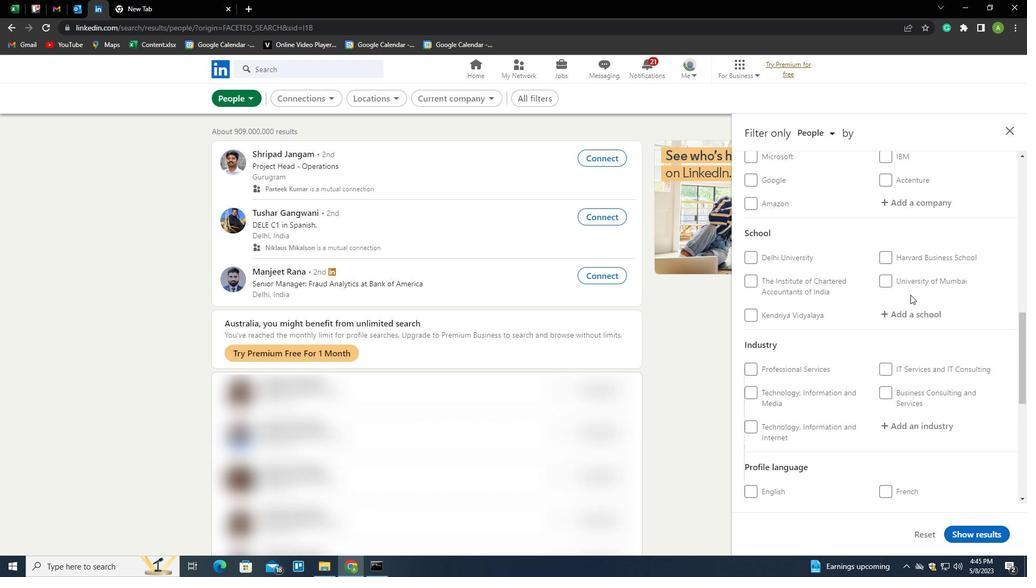 
Action: Mouse pressed left at (911, 314)
Screenshot: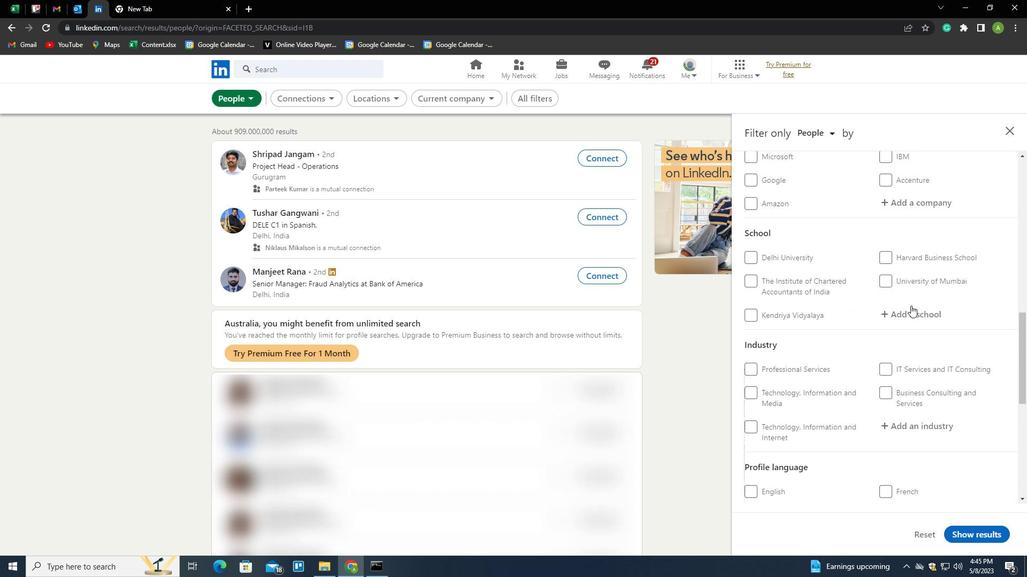 
Action: Mouse moved to (911, 314)
Screenshot: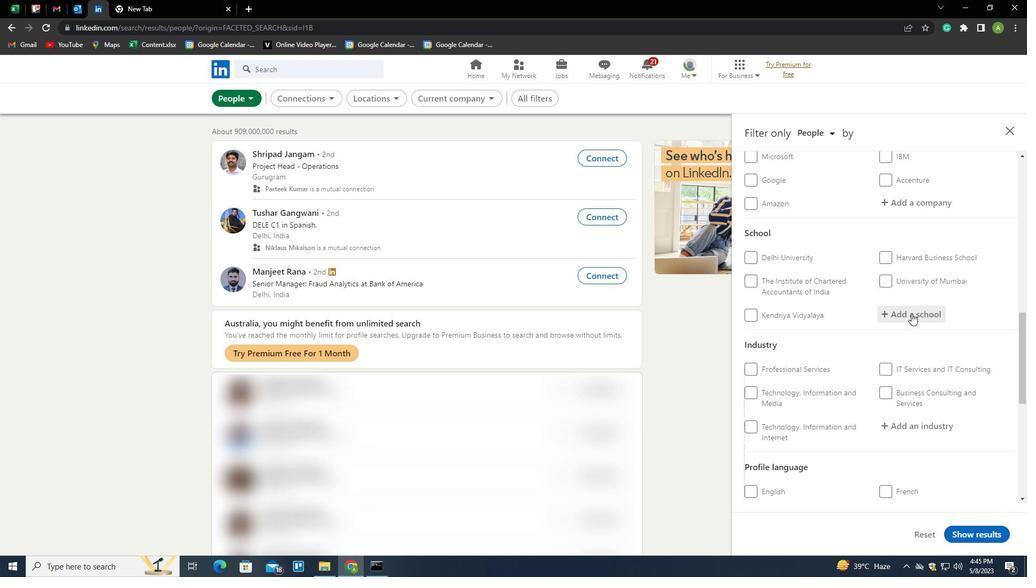 
Action: Key pressed <Key.shift><Key.shift><Key.shift><Key.shift><Key.shift><Key.shift><Key.shift><Key.shift><Key.shift><Key.shift><Key.shift><Key.shift>GOVERNMENT<Key.space><Key.shift>HIGHR<Key.backspace>ER<Key.space><Key.shift>SECONDARY<Key.space><Key.shift>SCHOOL<Key.space>-<Key.space><Key.shift><Key.shift><Key.shift><Key.shift><Key.shift><Key.shift><Key.shift><Key.shift><Key.shift><Key.shift><Key.shift><Key.shift>INDIA<Key.down><Key.enter>
Screenshot: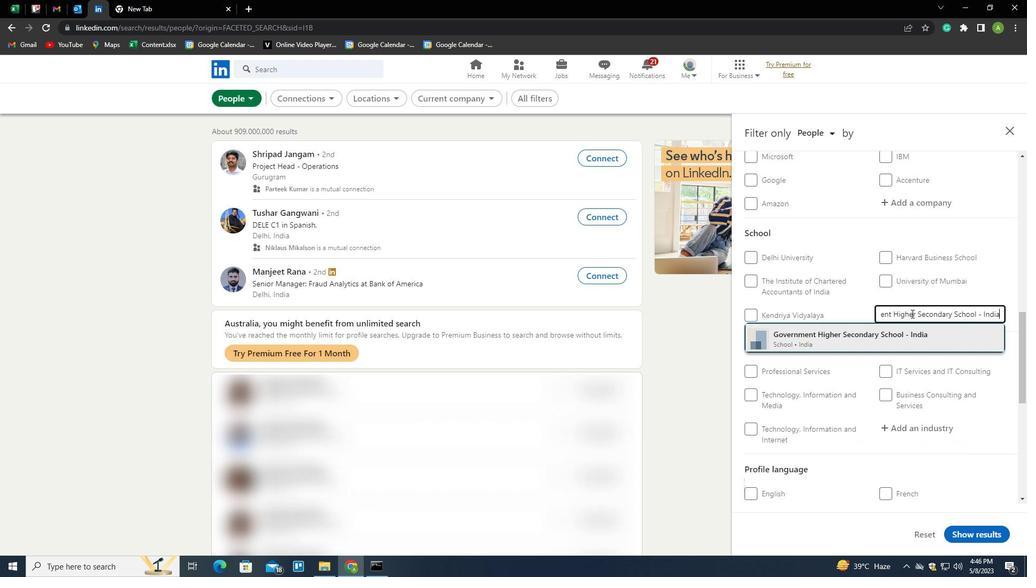 
Action: Mouse scrolled (911, 313) with delta (0, 0)
Screenshot: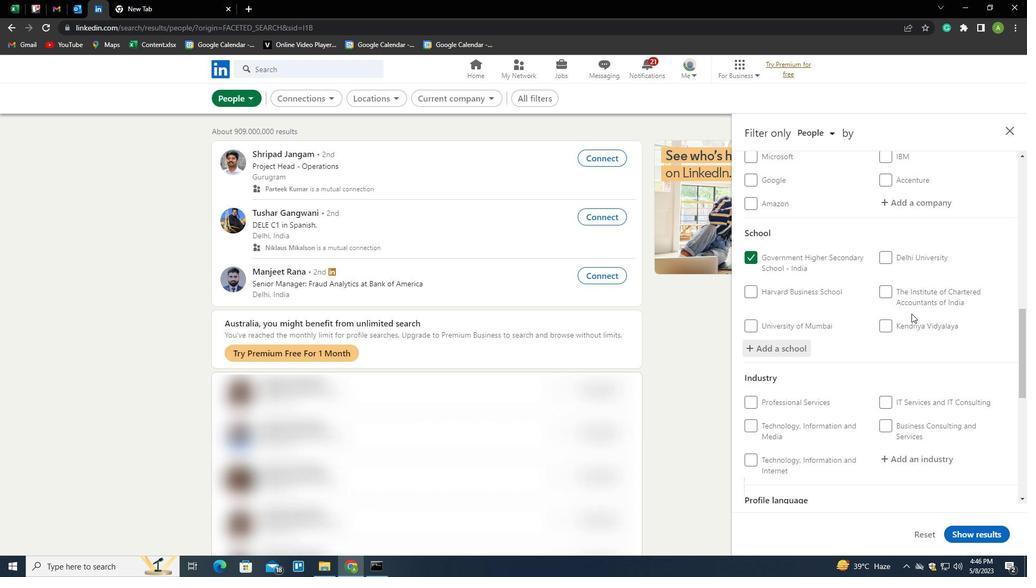 
Action: Mouse scrolled (911, 313) with delta (0, 0)
Screenshot: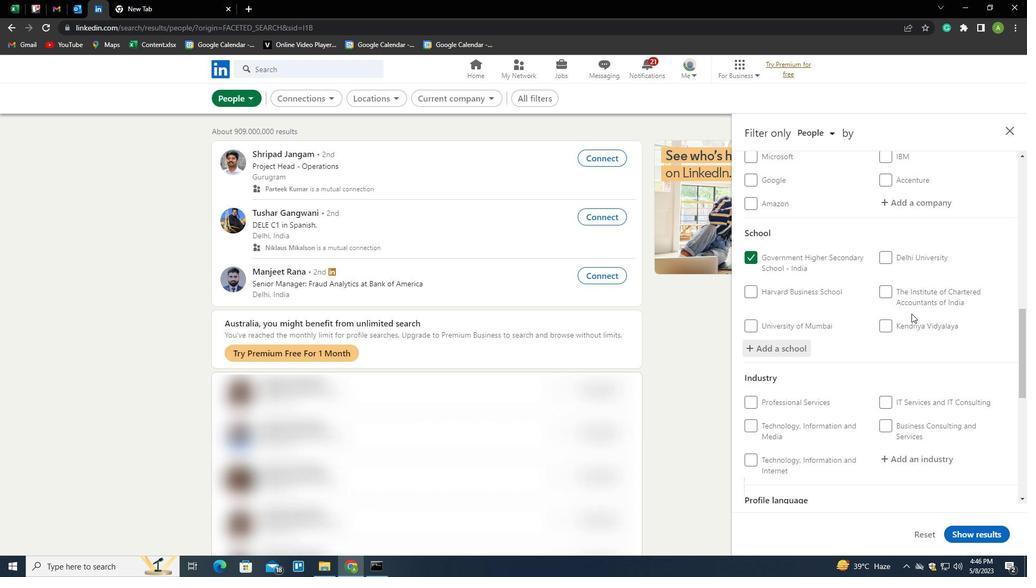
Action: Mouse scrolled (911, 313) with delta (0, 0)
Screenshot: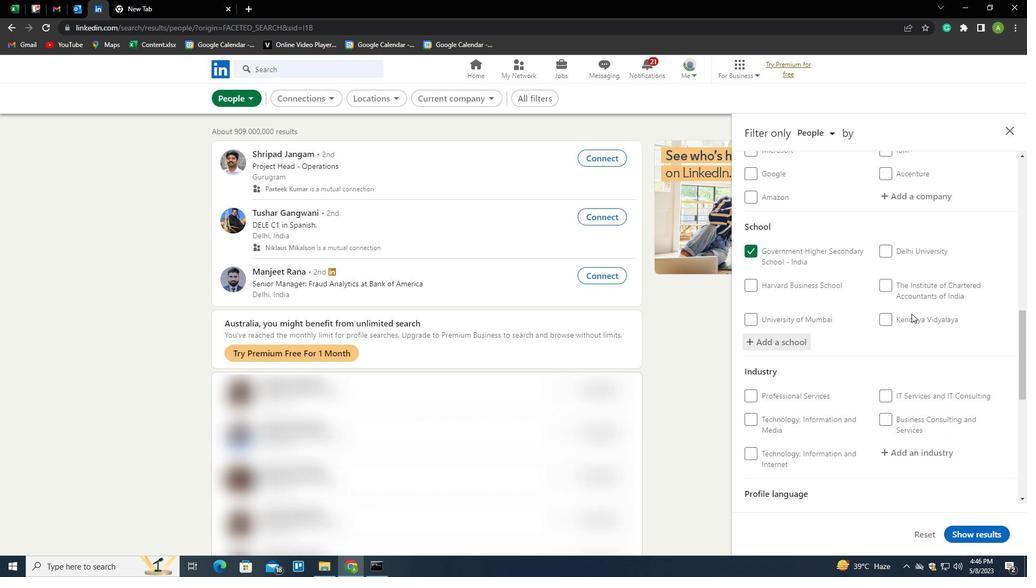 
Action: Mouse moved to (905, 303)
Screenshot: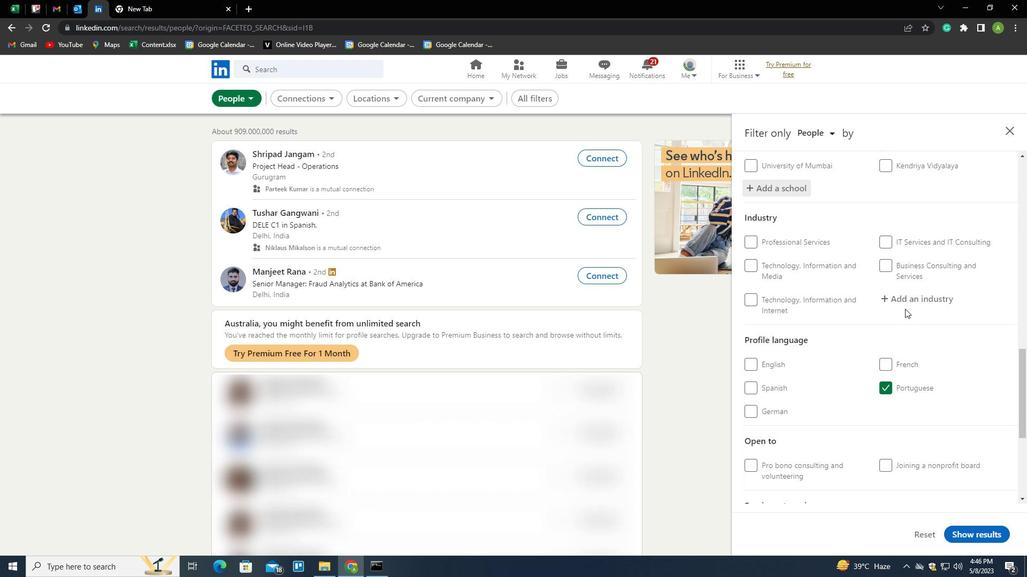 
Action: Mouse pressed left at (905, 303)
Screenshot: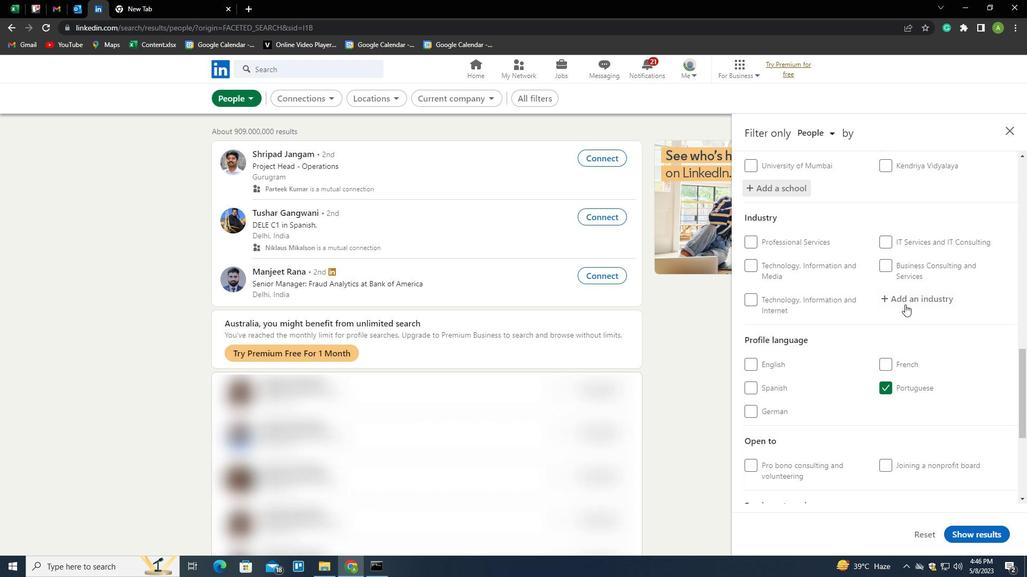
Action: Key pressed <Key.shift>ACCESSIBLE<Key.space><Key.shift>M<Key.backspace><Key.shift>HARDWARE<Key.space><Key.shift>MANUFACTURING<Key.down><Key.enter>
Screenshot: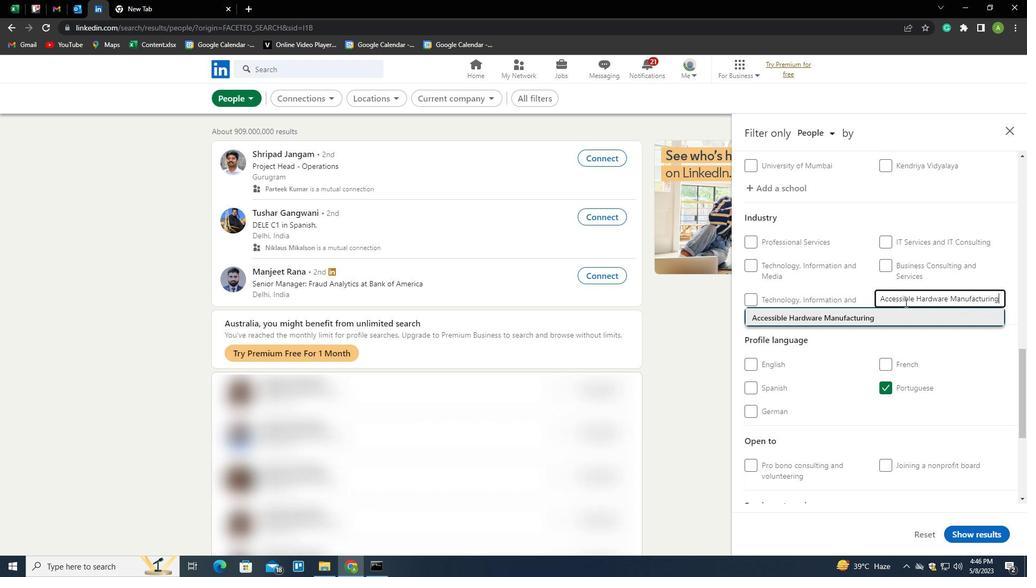 
Action: Mouse moved to (920, 293)
Screenshot: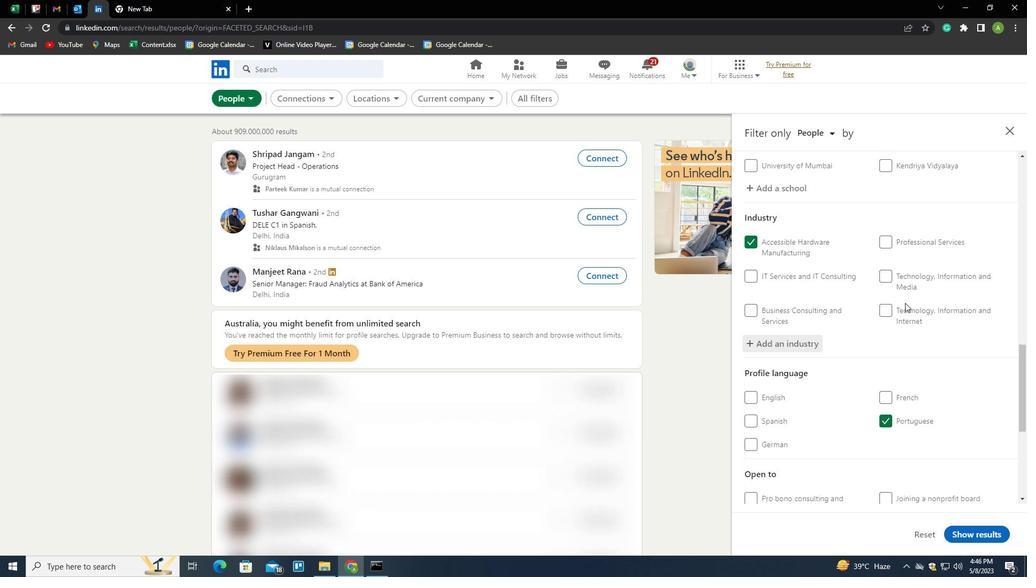 
Action: Mouse scrolled (920, 292) with delta (0, 0)
Screenshot: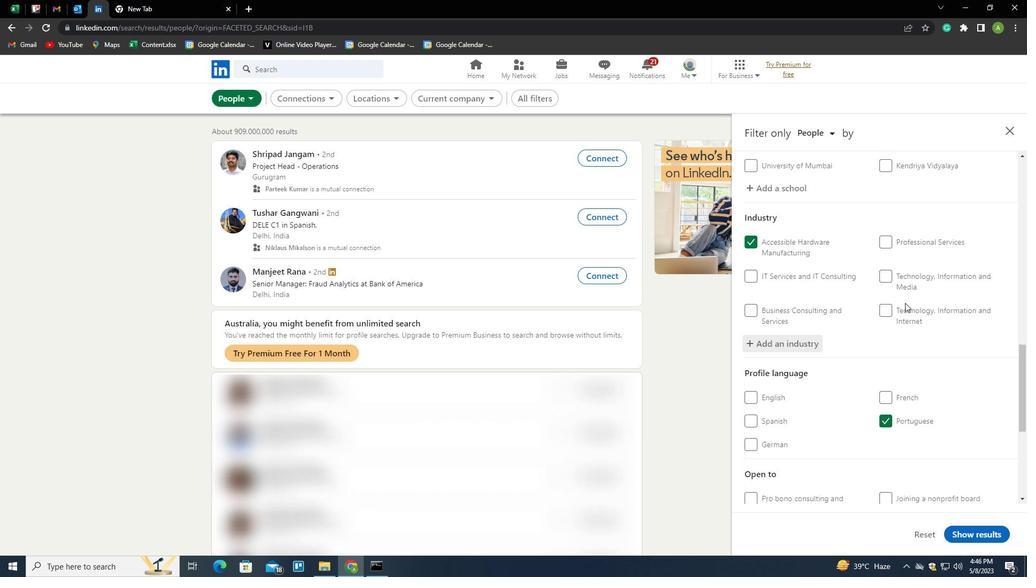 
Action: Mouse scrolled (920, 292) with delta (0, 0)
Screenshot: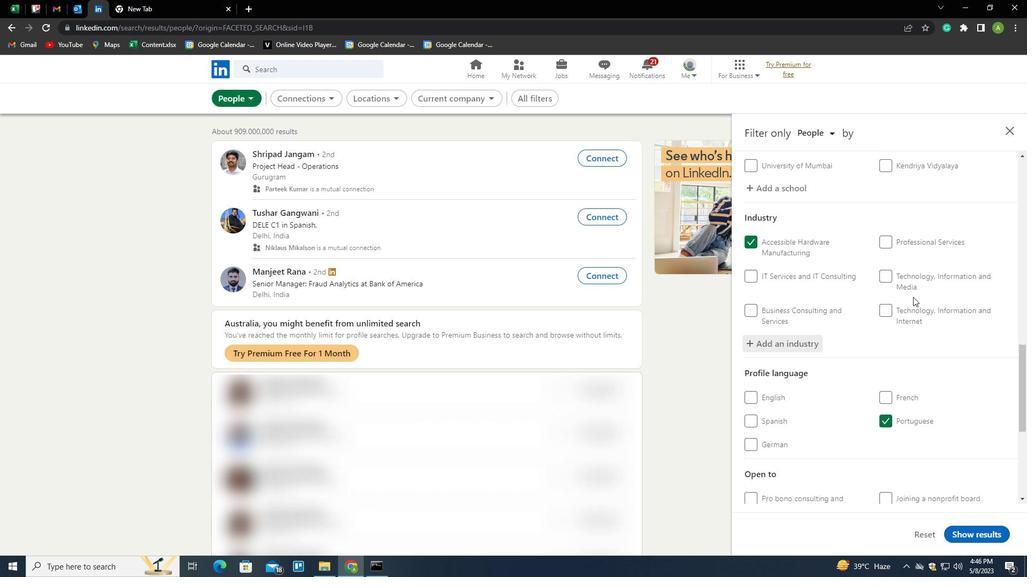 
Action: Mouse scrolled (920, 292) with delta (0, 0)
Screenshot: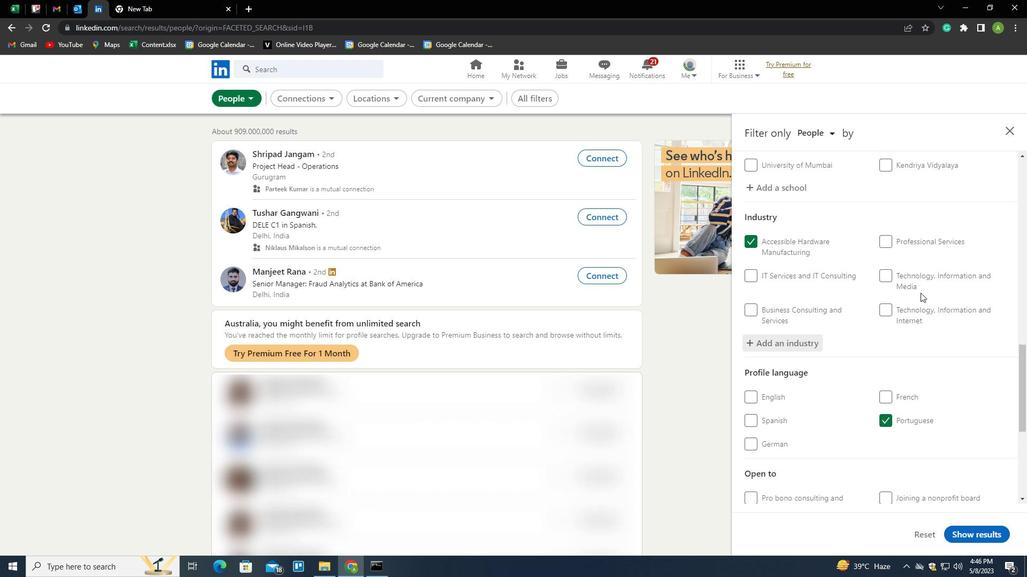 
Action: Mouse scrolled (920, 292) with delta (0, 0)
Screenshot: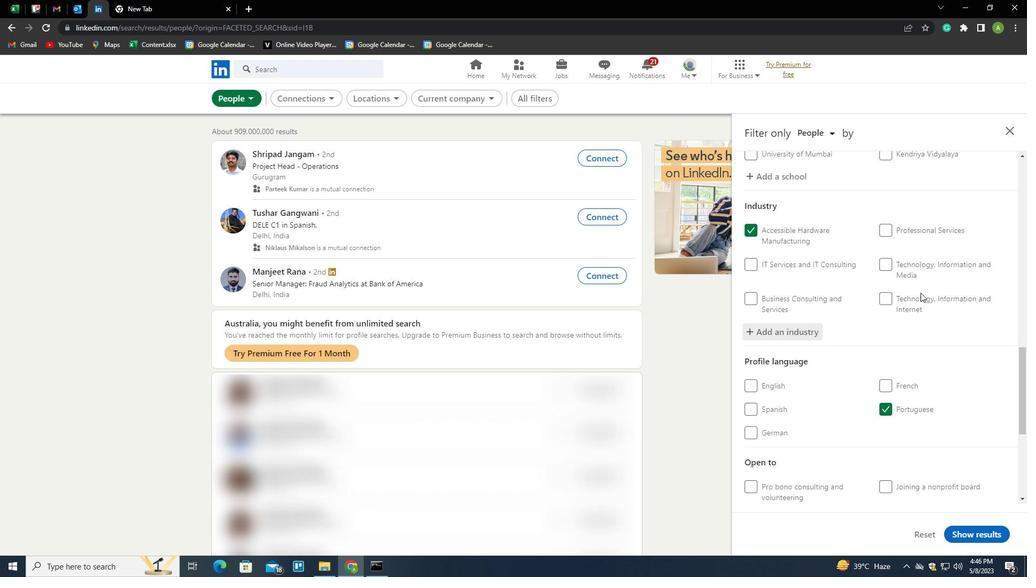 
Action: Mouse scrolled (920, 292) with delta (0, 0)
Screenshot: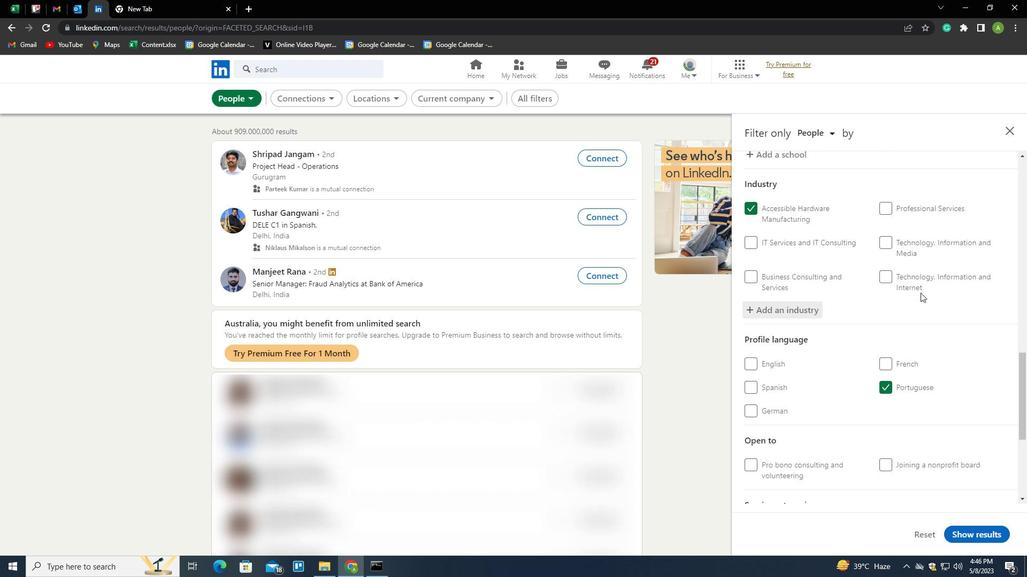 
Action: Mouse scrolled (920, 292) with delta (0, 0)
Screenshot: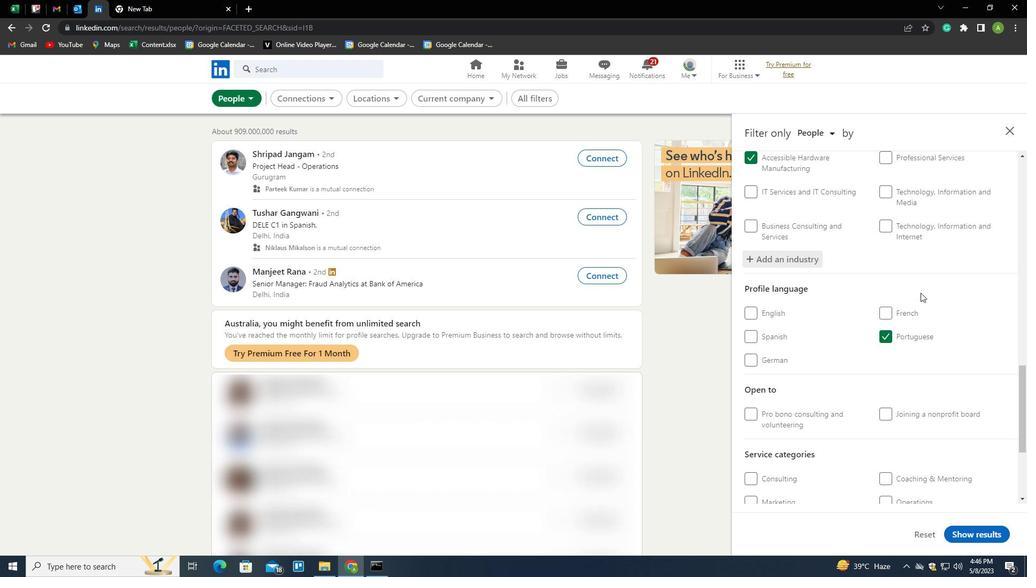 
Action: Mouse moved to (906, 357)
Screenshot: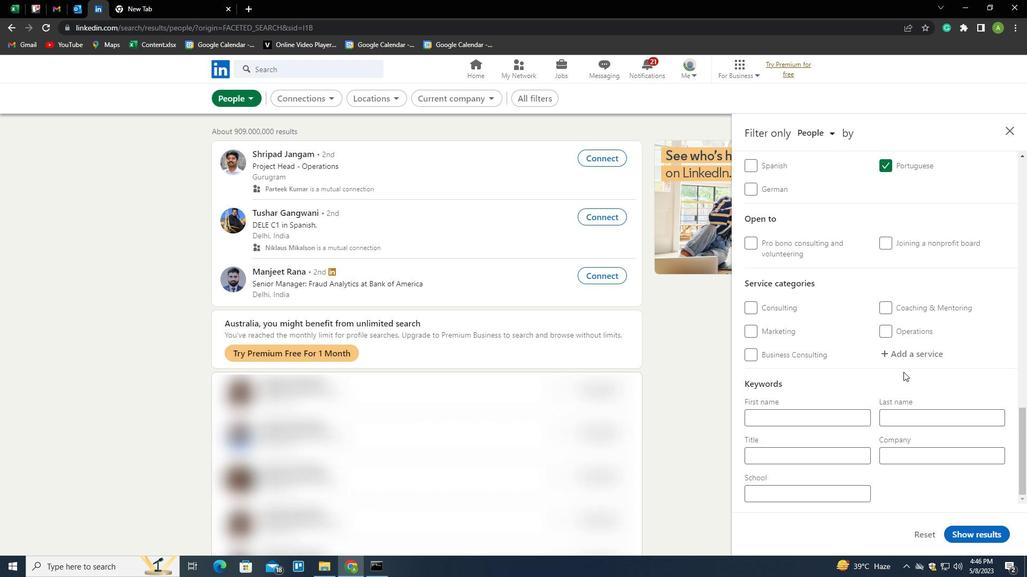 
Action: Mouse pressed left at (906, 357)
Screenshot: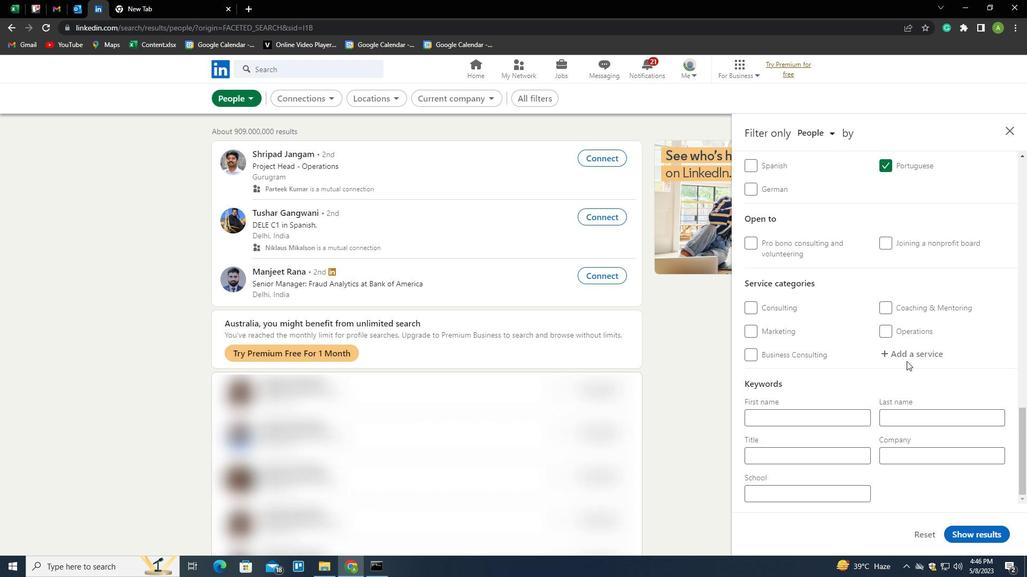
Action: Key pressed <Key.shift>FILING<Key.down><Key.enter>
Screenshot: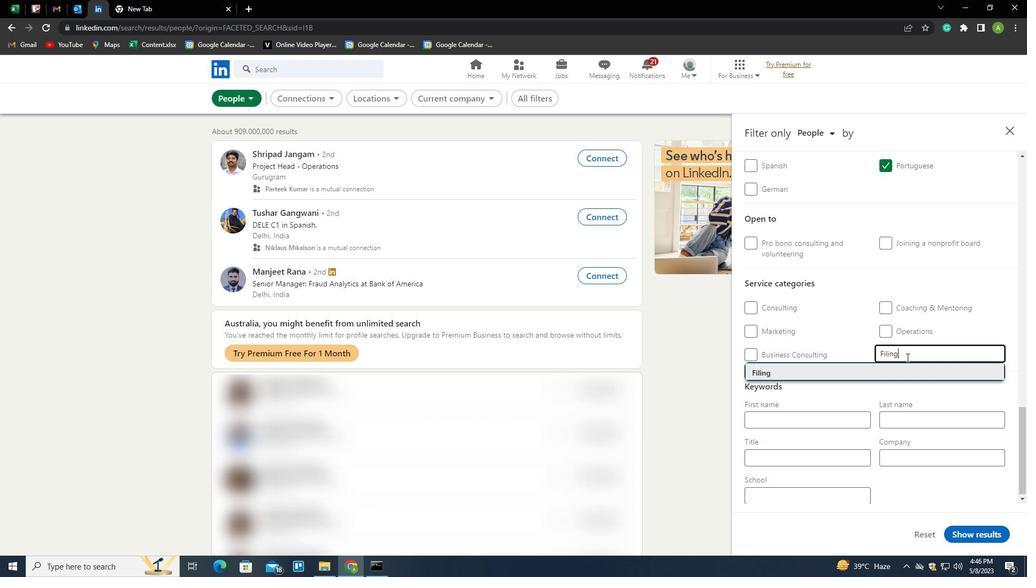 
Action: Mouse scrolled (906, 357) with delta (0, 0)
Screenshot: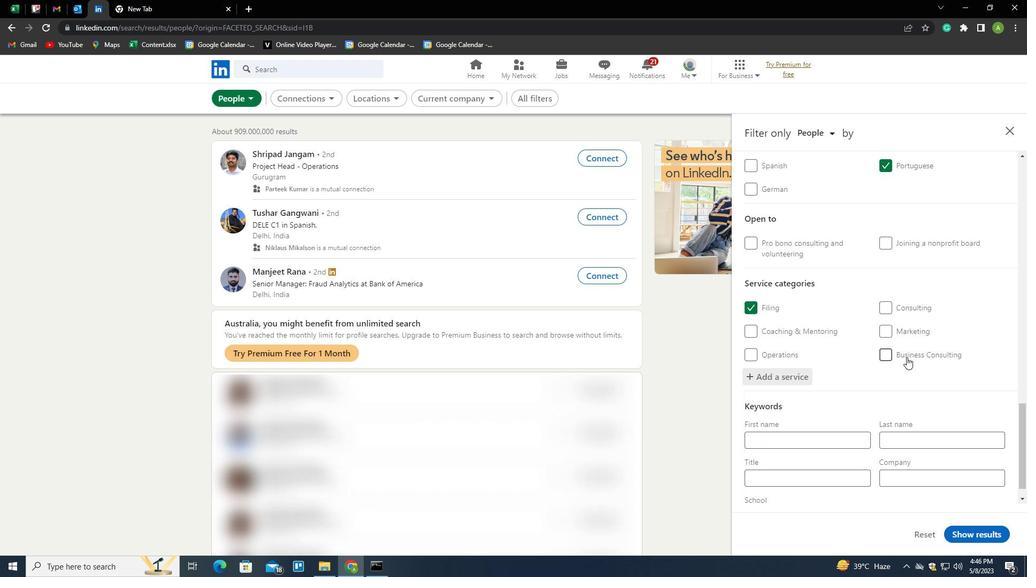 
Action: Mouse scrolled (906, 357) with delta (0, 0)
Screenshot: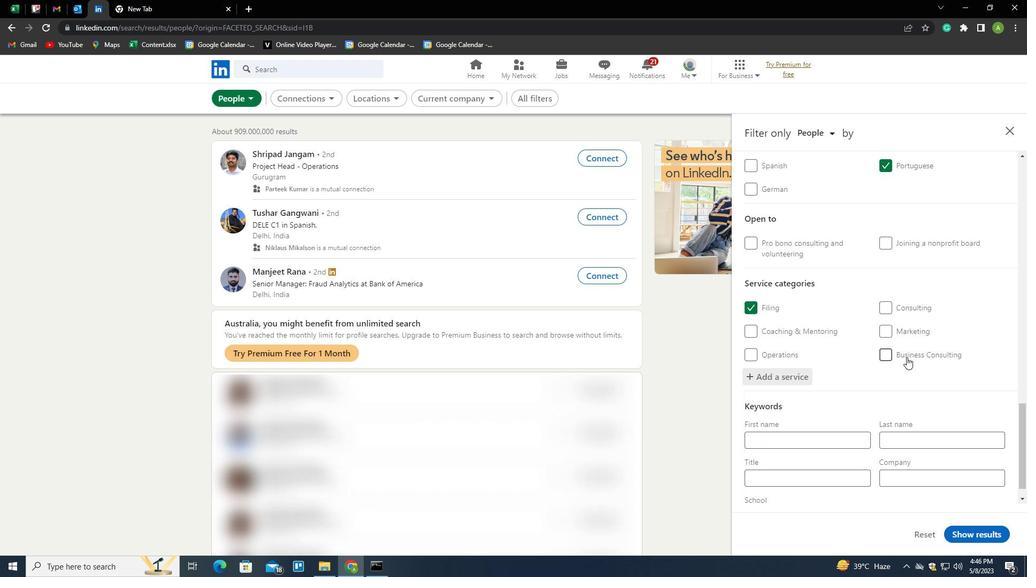 
Action: Mouse scrolled (906, 357) with delta (0, 0)
Screenshot: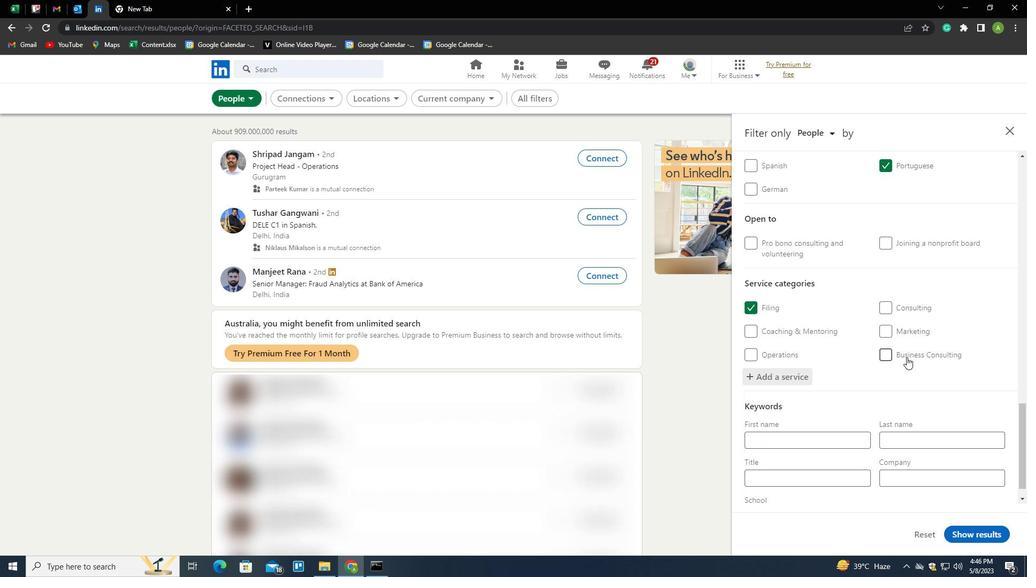 
Action: Mouse scrolled (906, 357) with delta (0, 0)
Screenshot: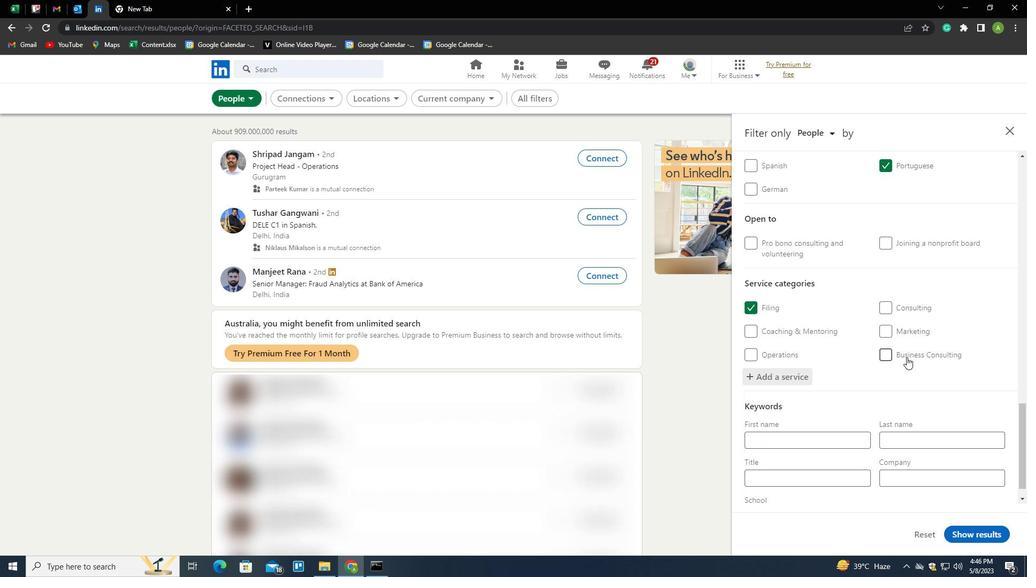 
Action: Mouse scrolled (906, 357) with delta (0, 0)
Screenshot: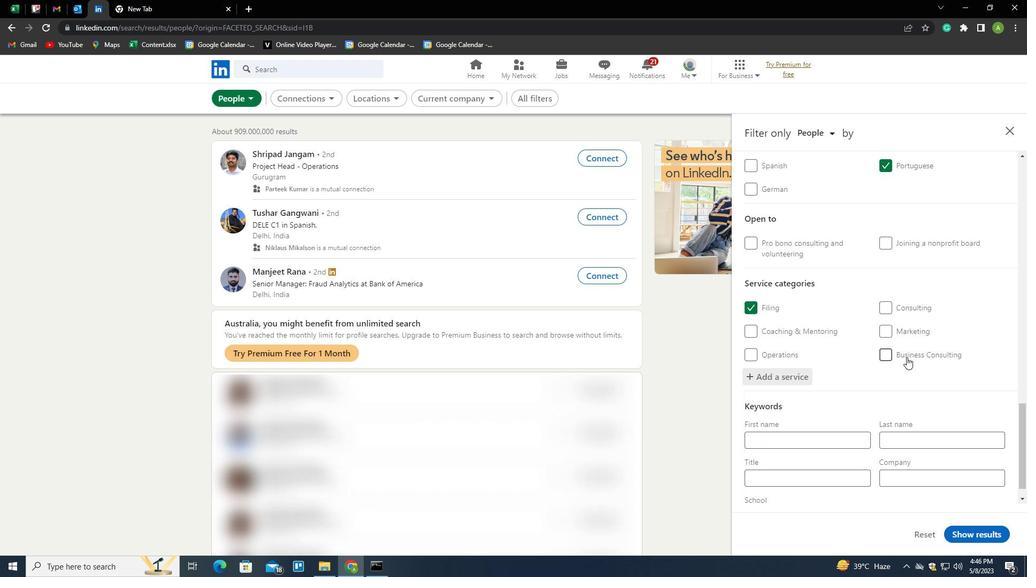 
Action: Mouse scrolled (906, 357) with delta (0, 0)
Screenshot: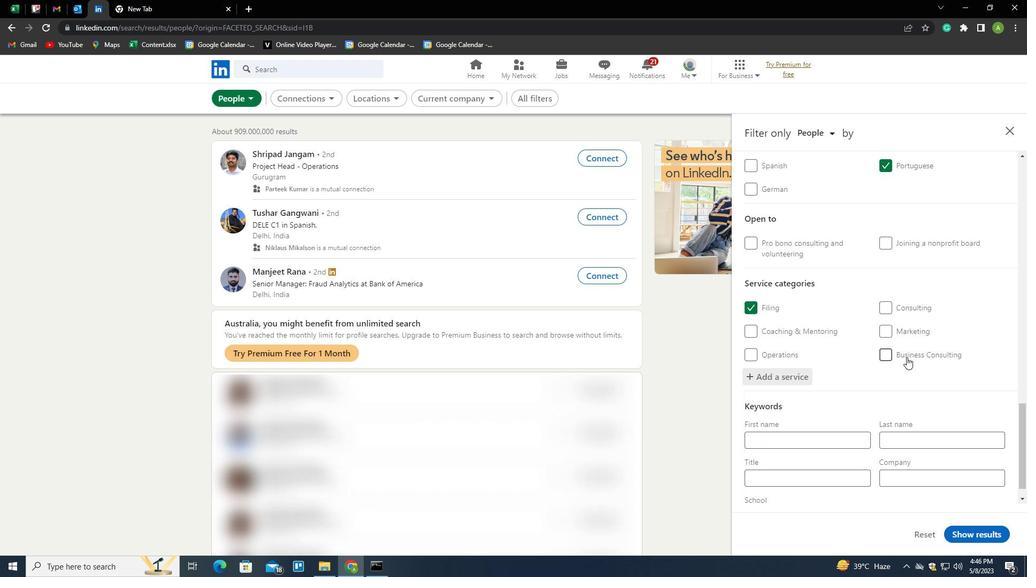 
Action: Mouse scrolled (906, 357) with delta (0, 0)
Screenshot: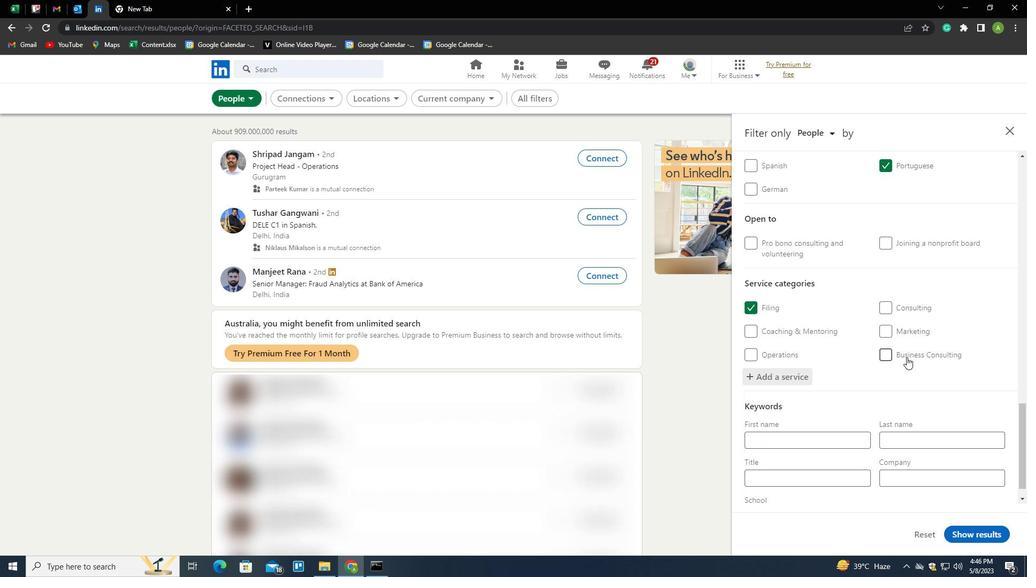 
Action: Mouse moved to (803, 457)
Screenshot: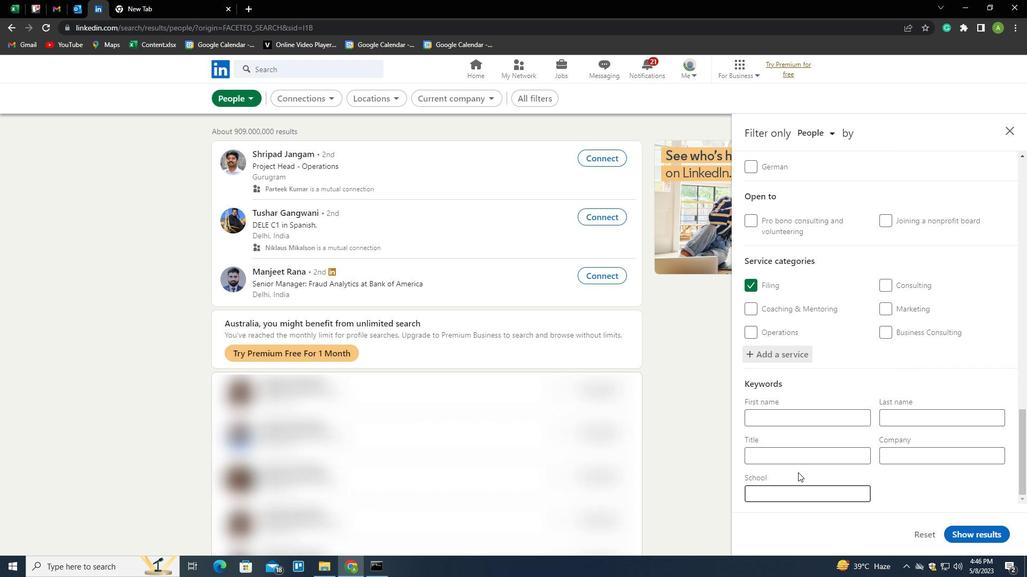 
Action: Mouse pressed left at (803, 457)
Screenshot: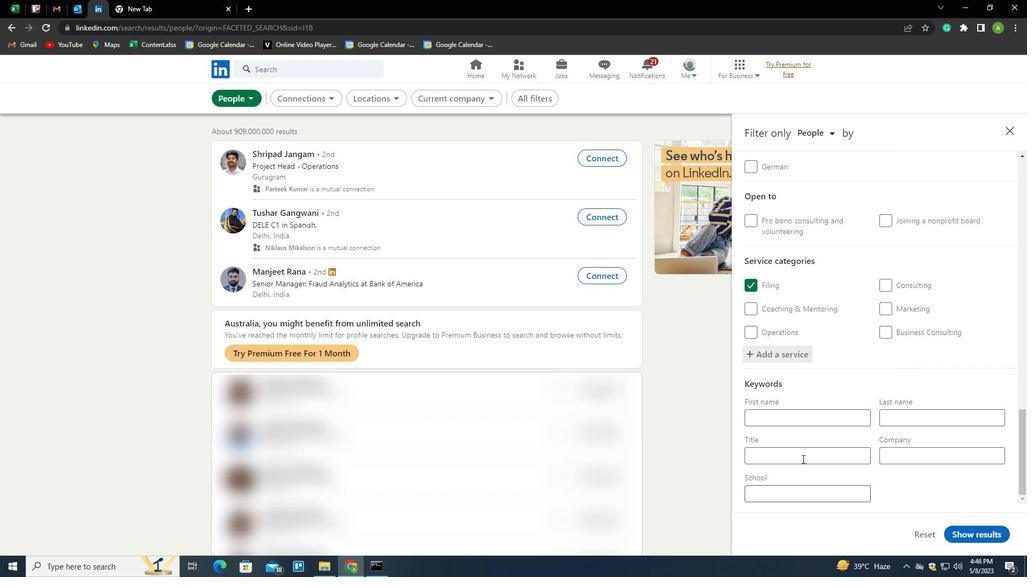 
Action: Key pressed <Key.shift>DRAG<Key.backspace>FTER
Screenshot: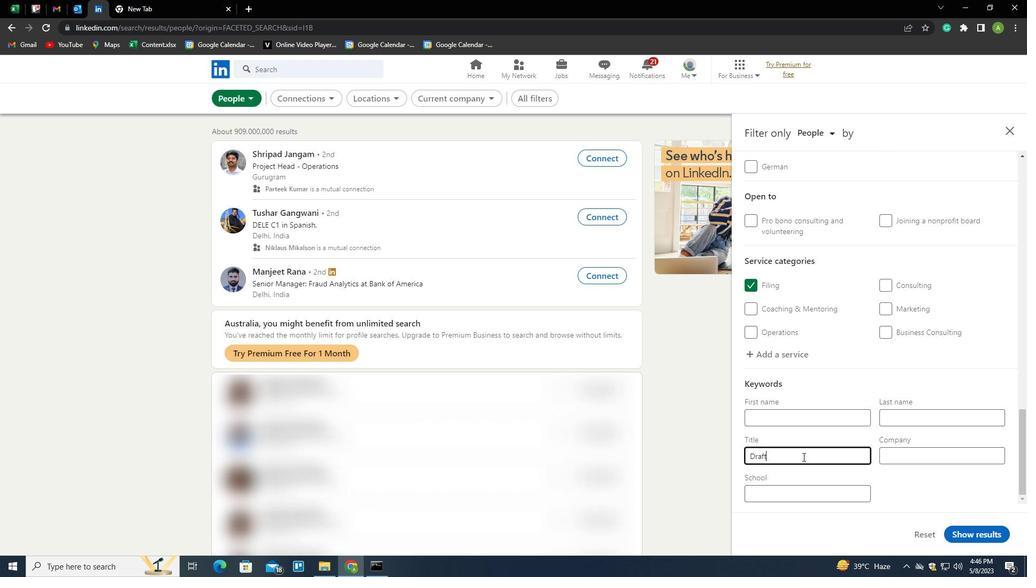 
Action: Mouse moved to (947, 503)
Screenshot: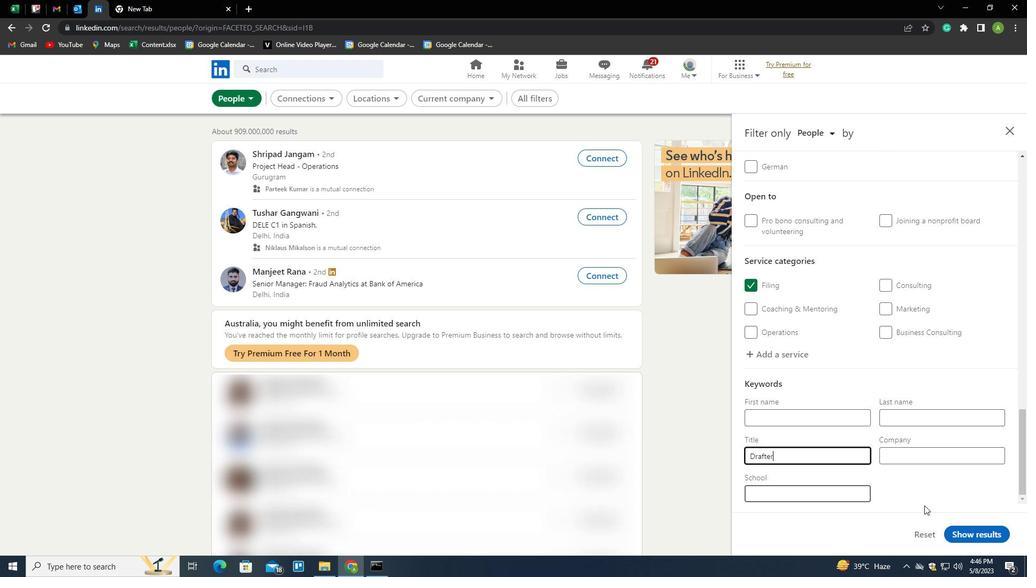 
Action: Mouse pressed left at (947, 503)
Screenshot: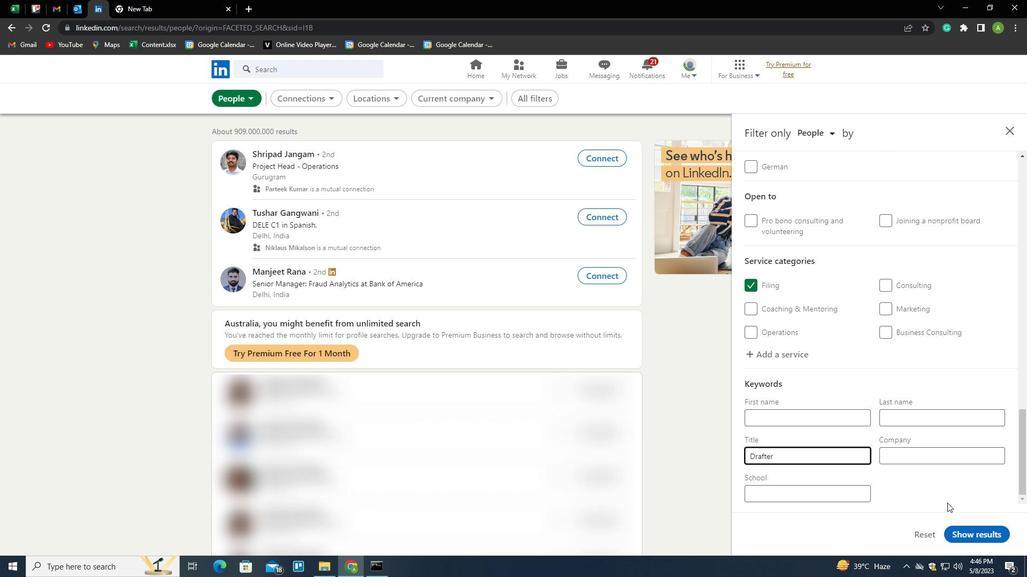 
Action: Mouse moved to (979, 536)
Screenshot: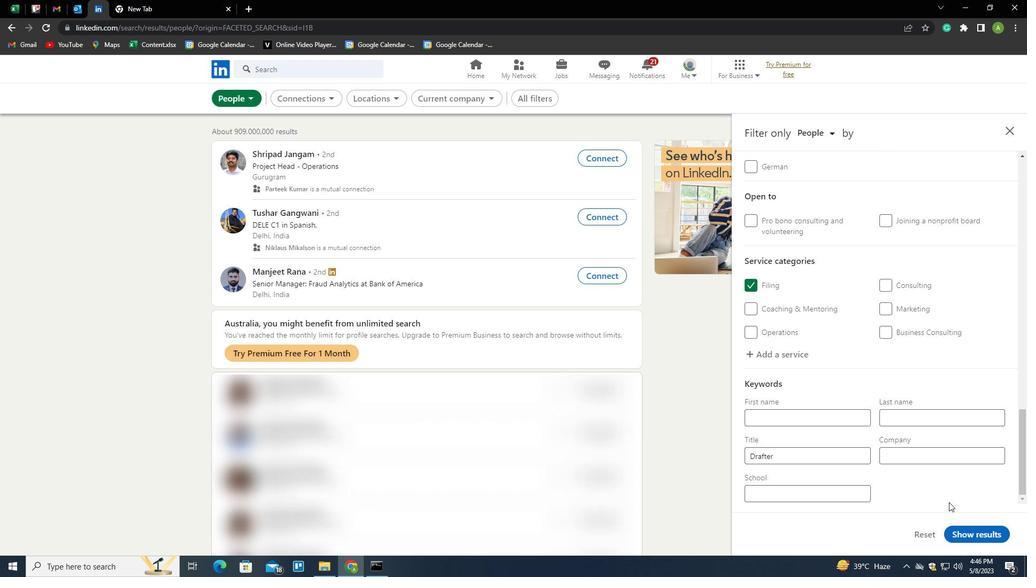 
Action: Mouse pressed left at (979, 536)
Screenshot: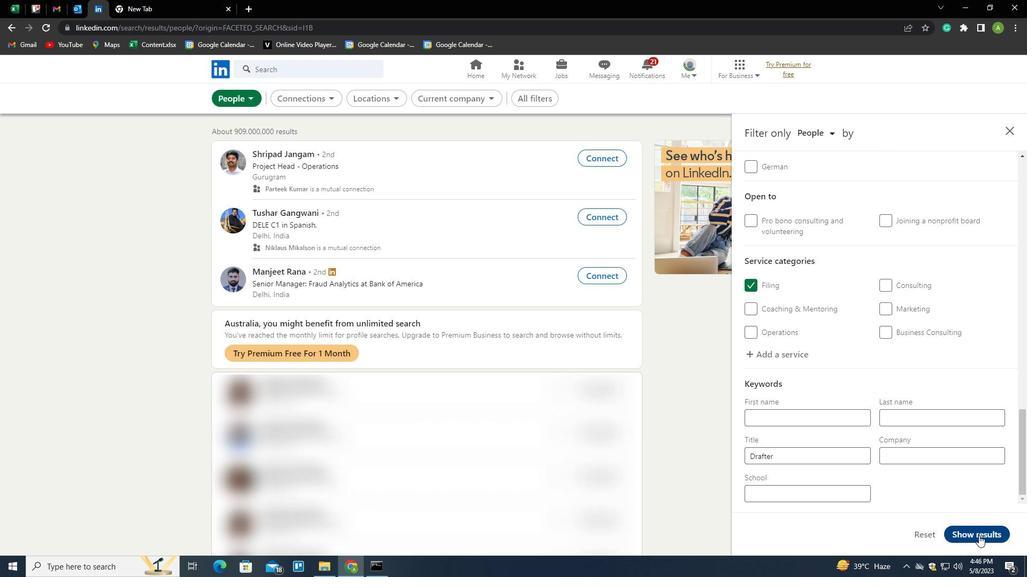 
Action: Mouse moved to (991, 529)
Screenshot: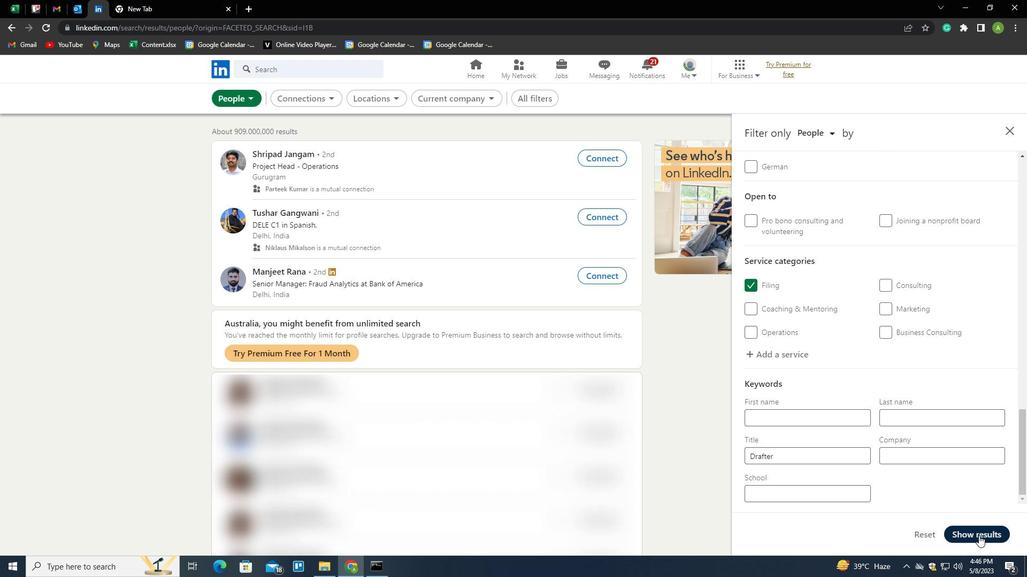 
